 Task: Look for space in Andapa, Madagascar from 22nd June, 2023 to 30th June, 2023 for 2 adults in price range Rs.7000 to Rs.15000. Place can be entire place with 1  bedroom having 1 bed and 1 bathroom. Property type can be house, flat, guest house, hotel. Booking option can be shelf check-in. Required host language is English.
Action: Mouse moved to (608, 79)
Screenshot: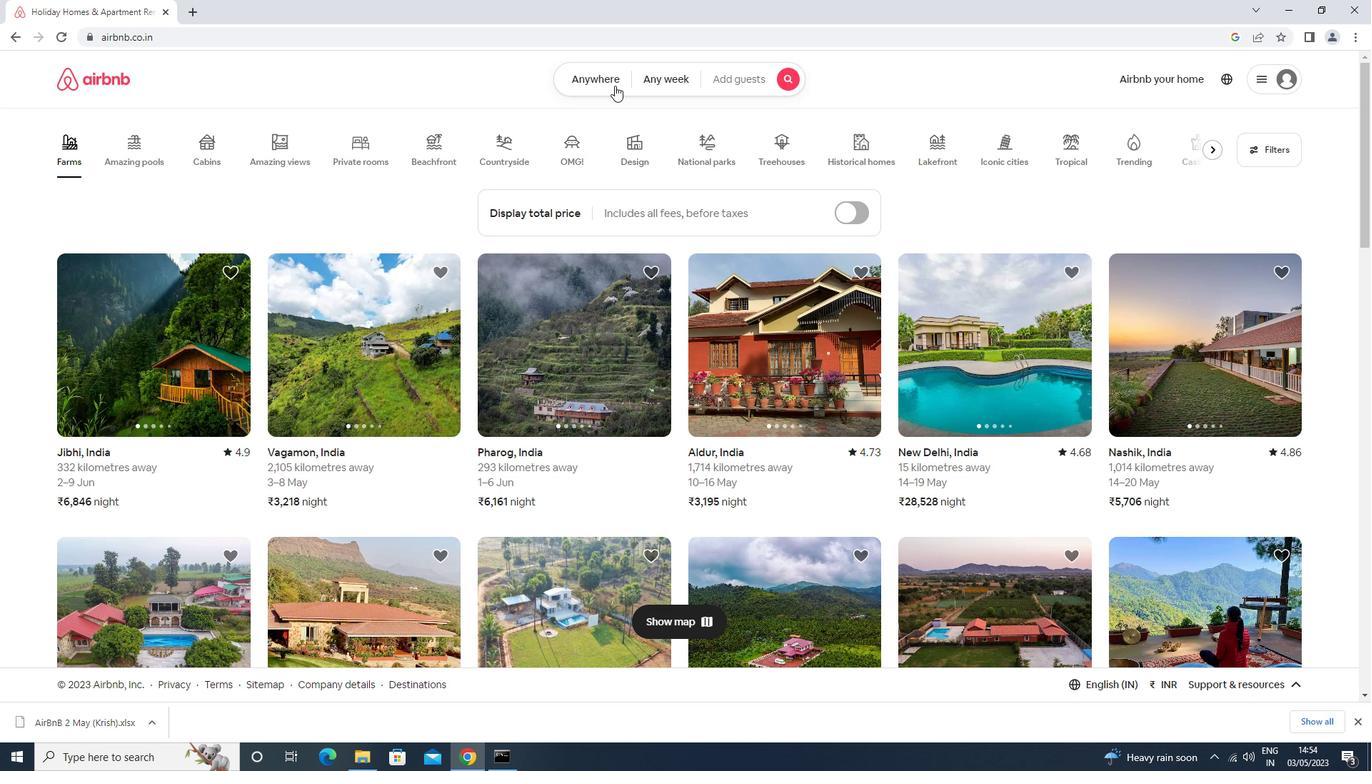 
Action: Mouse pressed left at (608, 79)
Screenshot: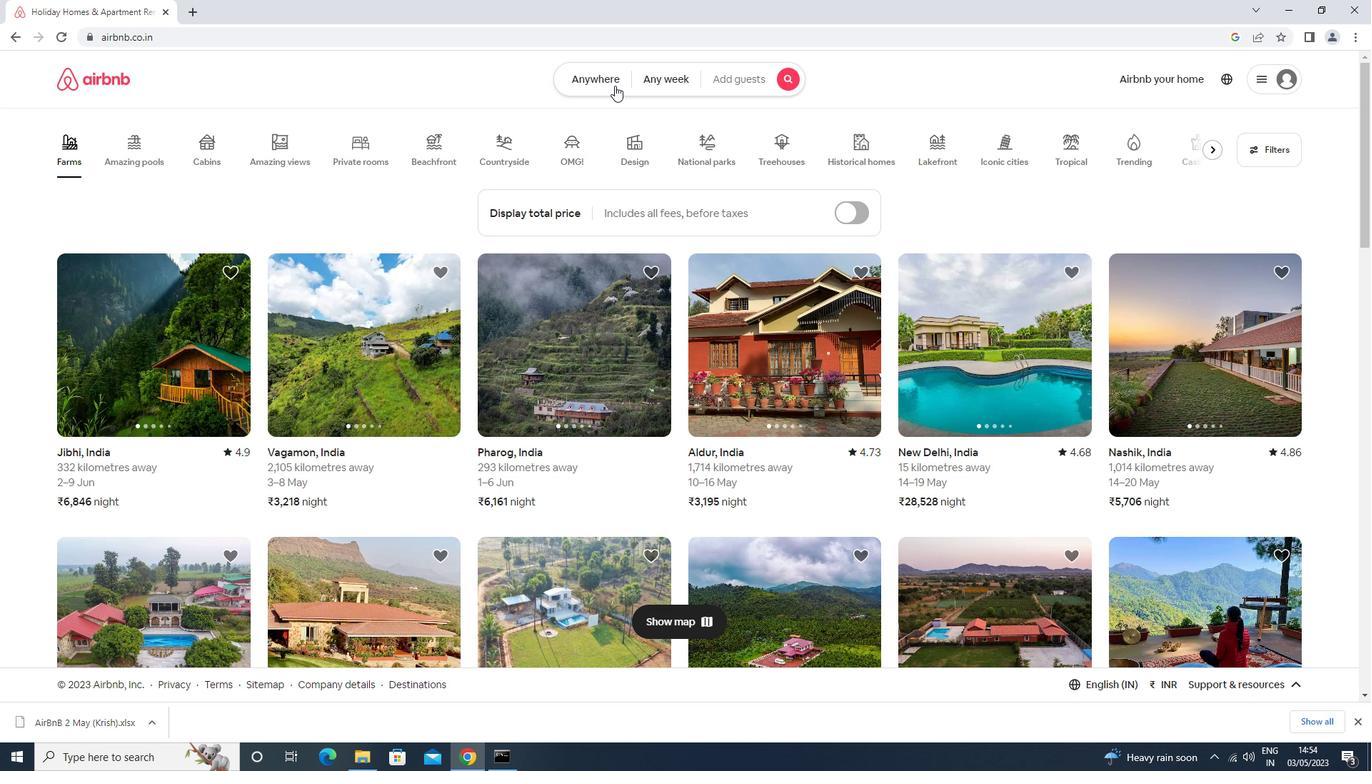 
Action: Mouse moved to (530, 136)
Screenshot: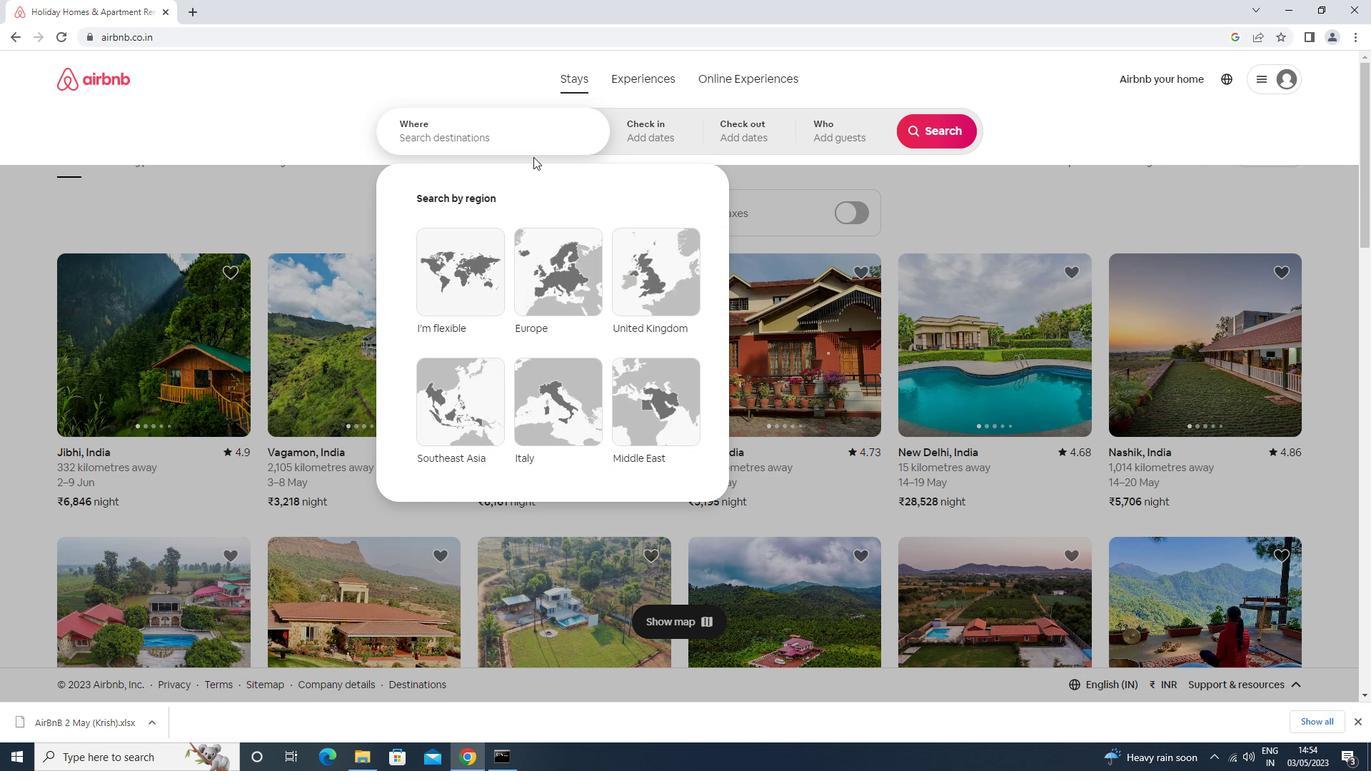 
Action: Mouse pressed left at (530, 136)
Screenshot: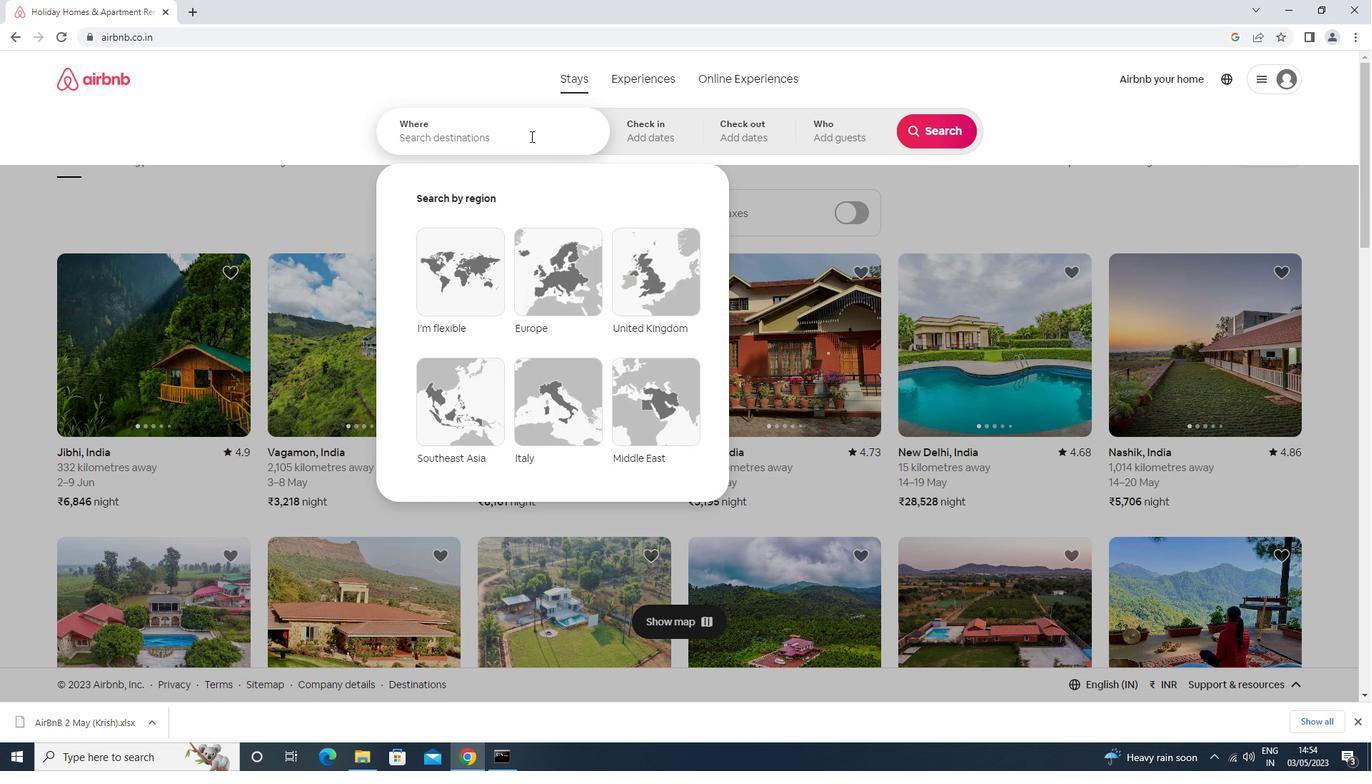 
Action: Mouse moved to (530, 135)
Screenshot: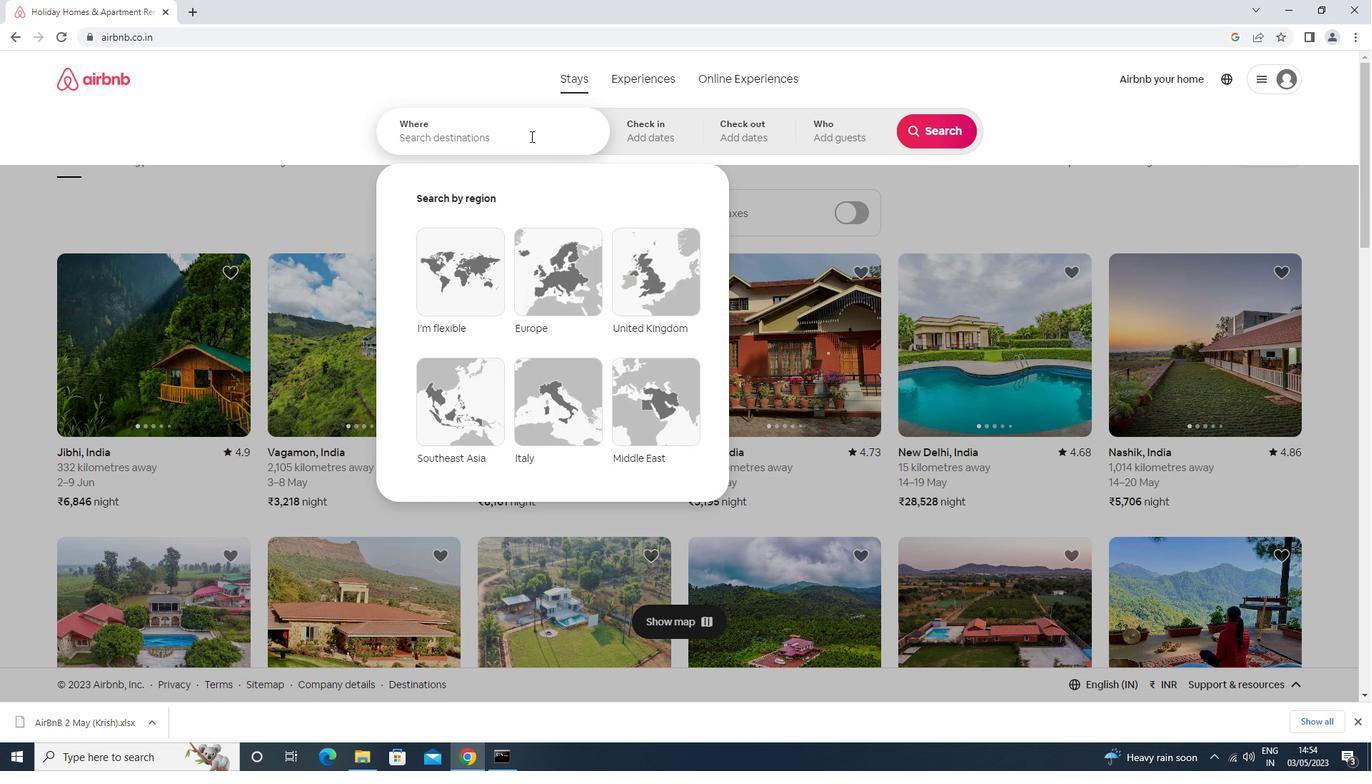 
Action: Key pressed andapa<Key.down><Key.enter>
Screenshot: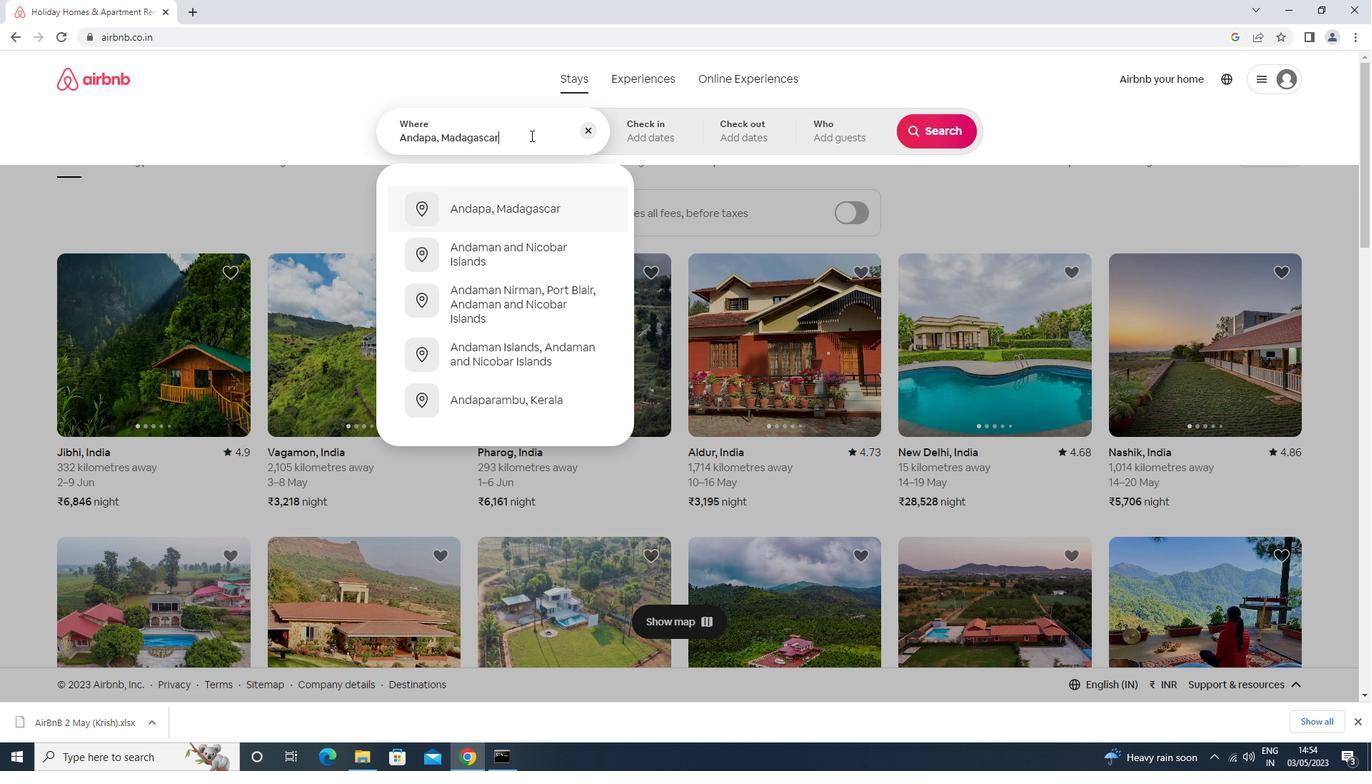 
Action: Mouse moved to (852, 399)
Screenshot: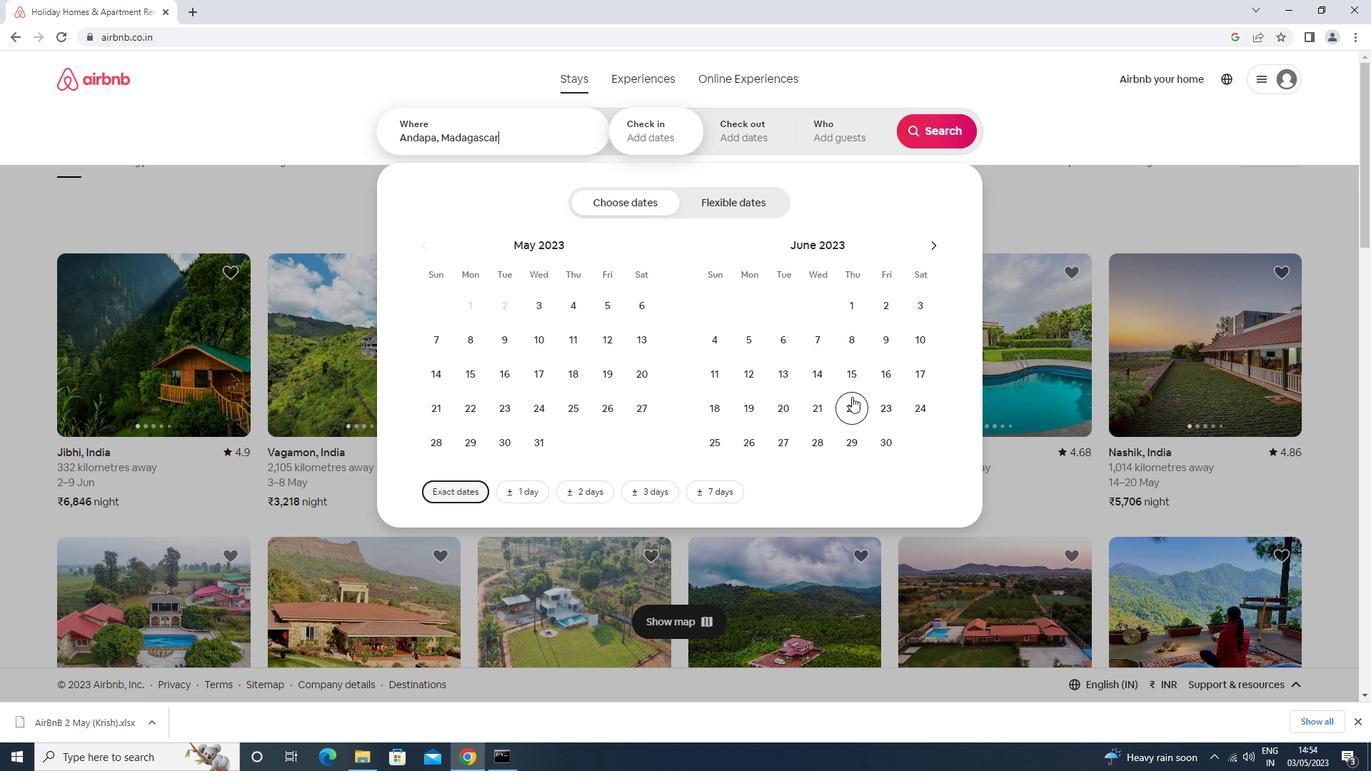 
Action: Mouse pressed left at (852, 399)
Screenshot: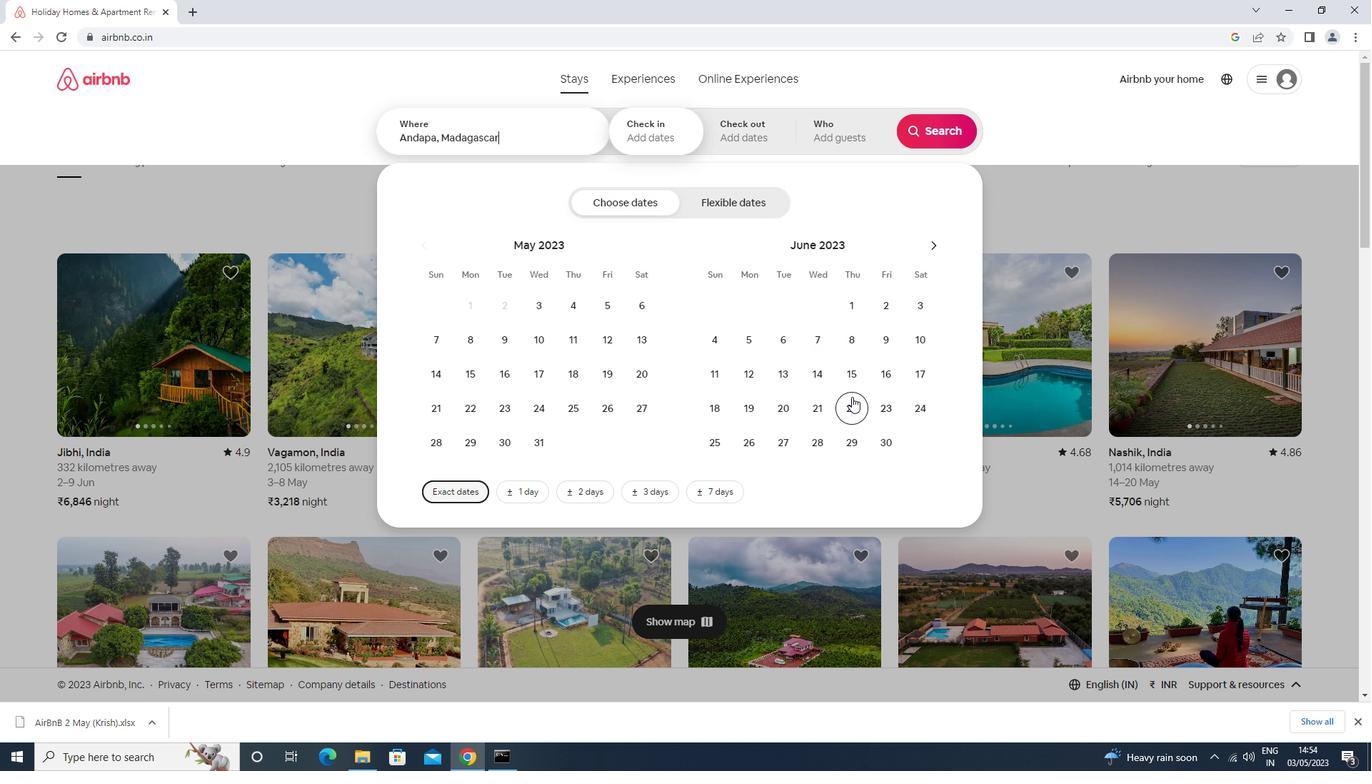 
Action: Mouse moved to (882, 447)
Screenshot: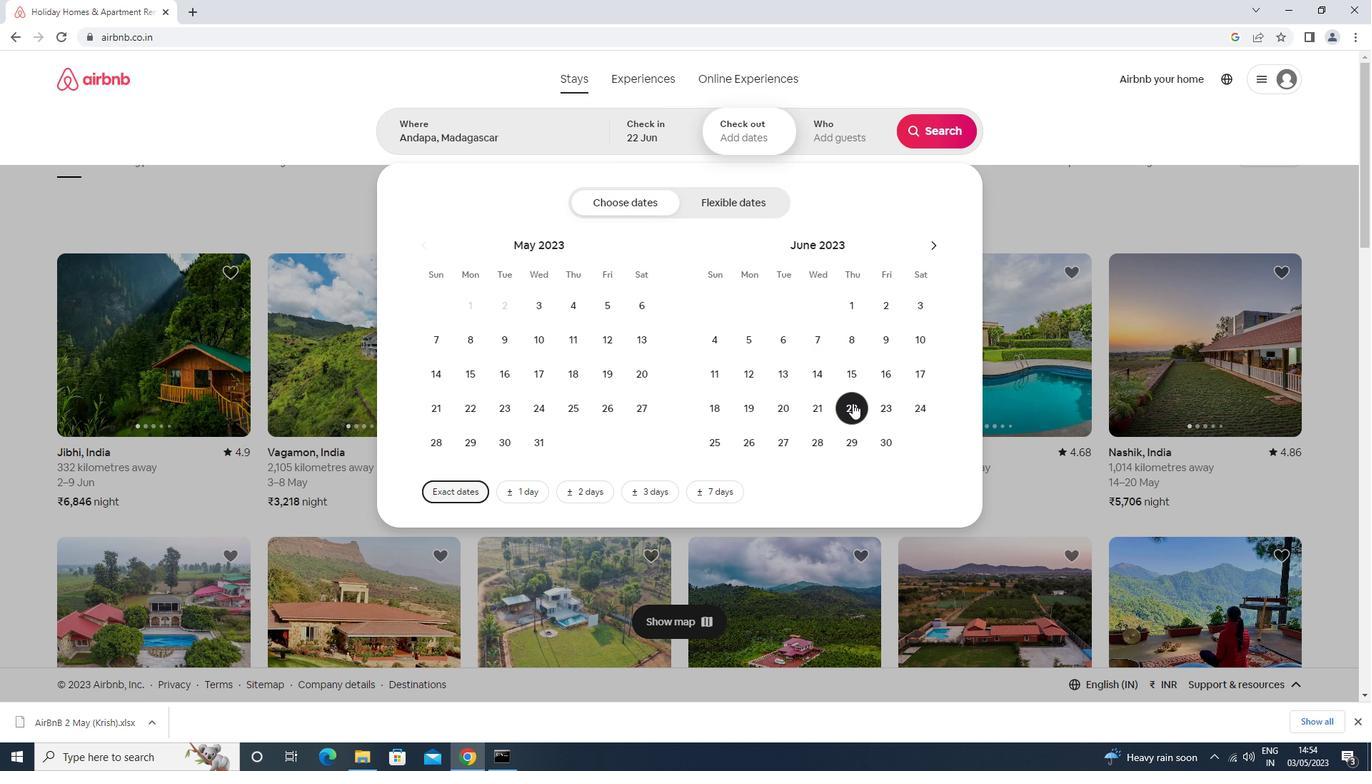 
Action: Mouse pressed left at (882, 447)
Screenshot: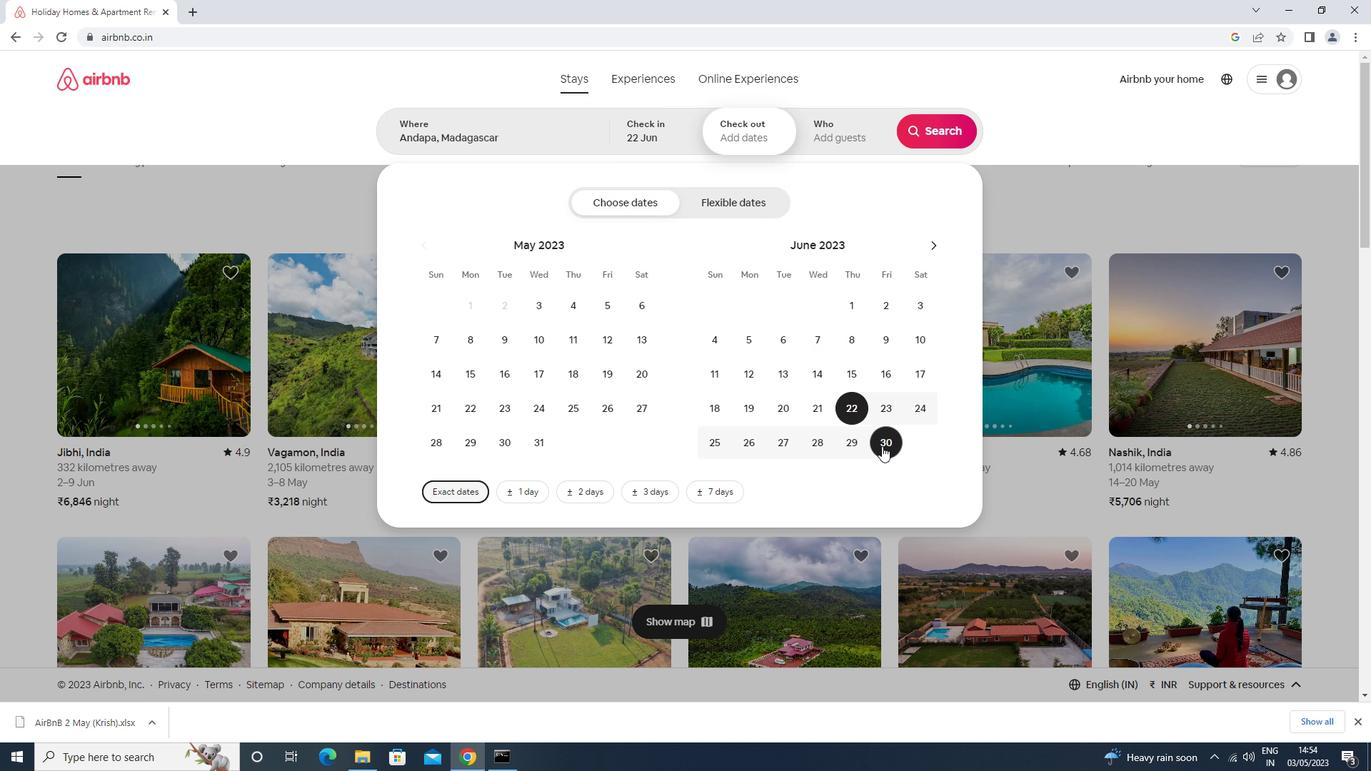 
Action: Mouse moved to (831, 145)
Screenshot: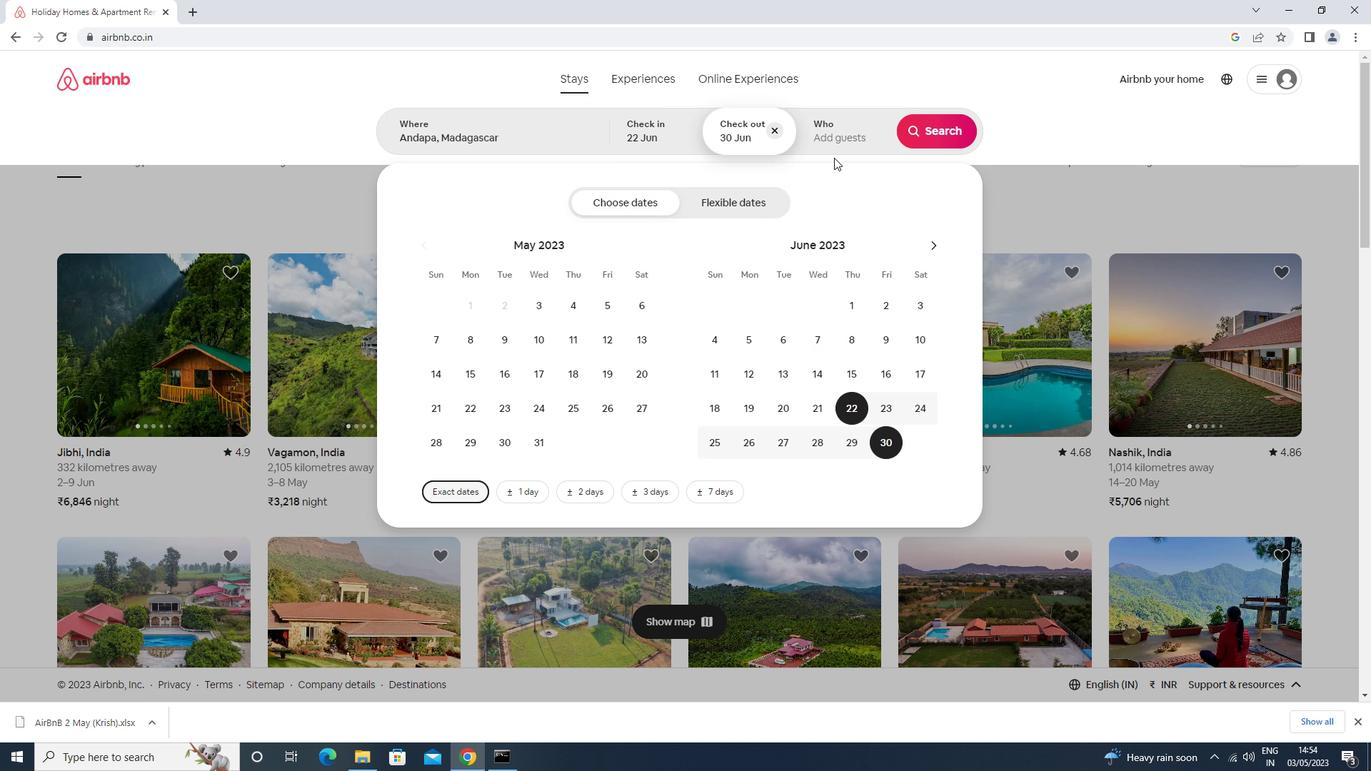 
Action: Mouse pressed left at (831, 145)
Screenshot: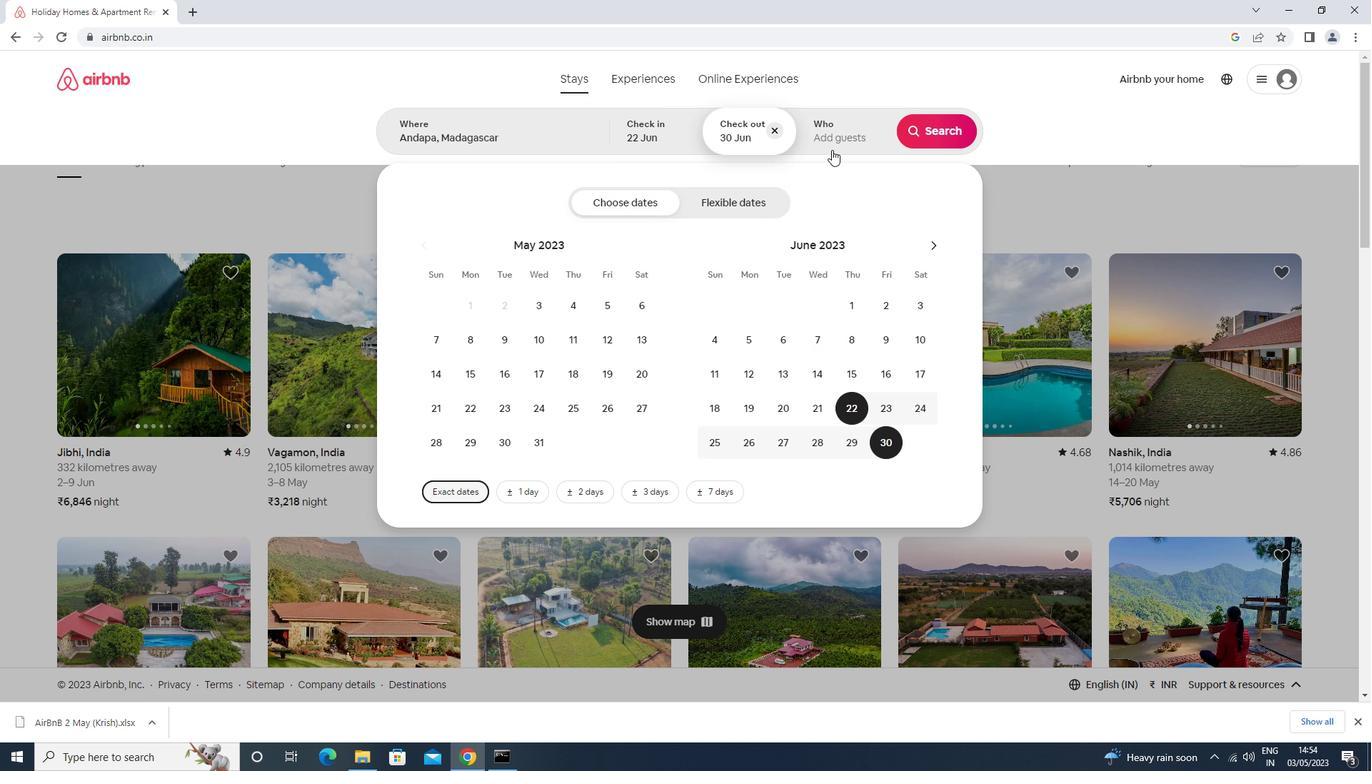 
Action: Mouse moved to (945, 215)
Screenshot: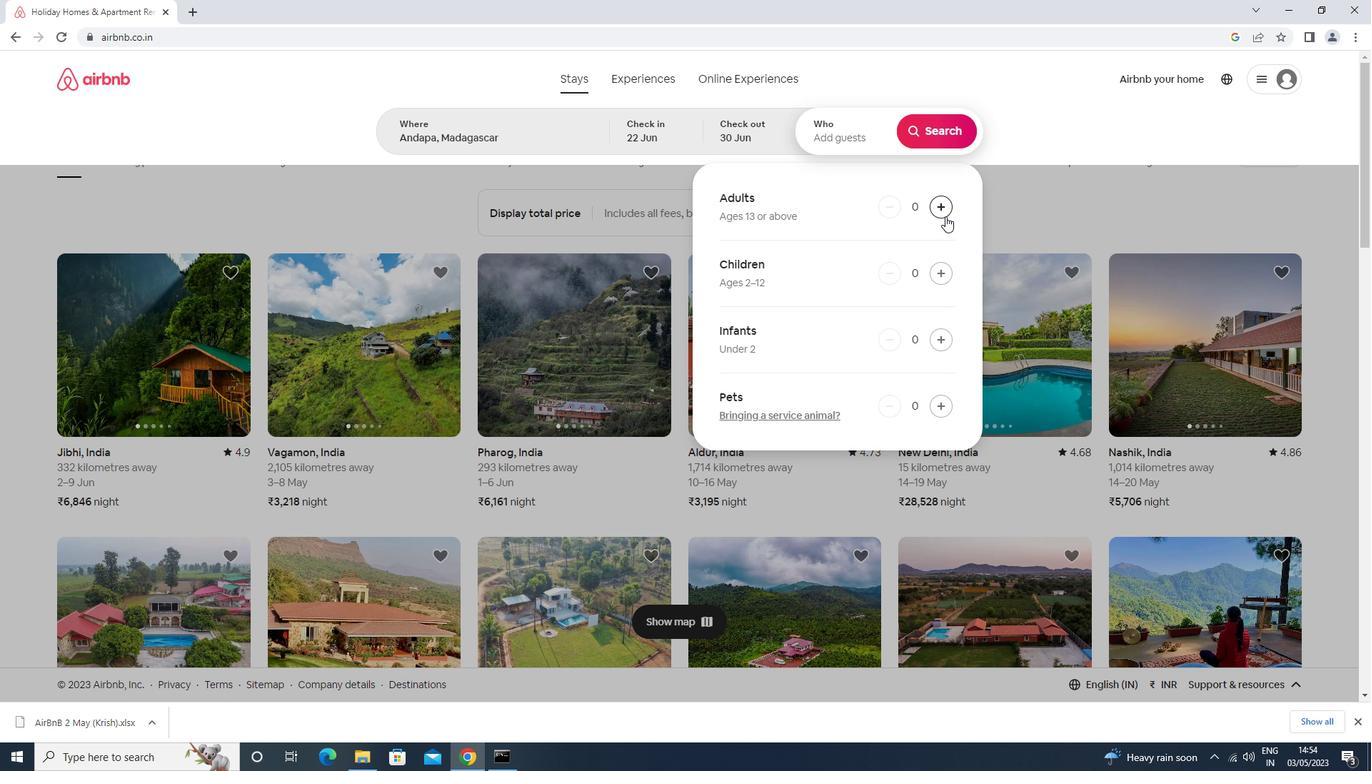 
Action: Mouse pressed left at (945, 215)
Screenshot: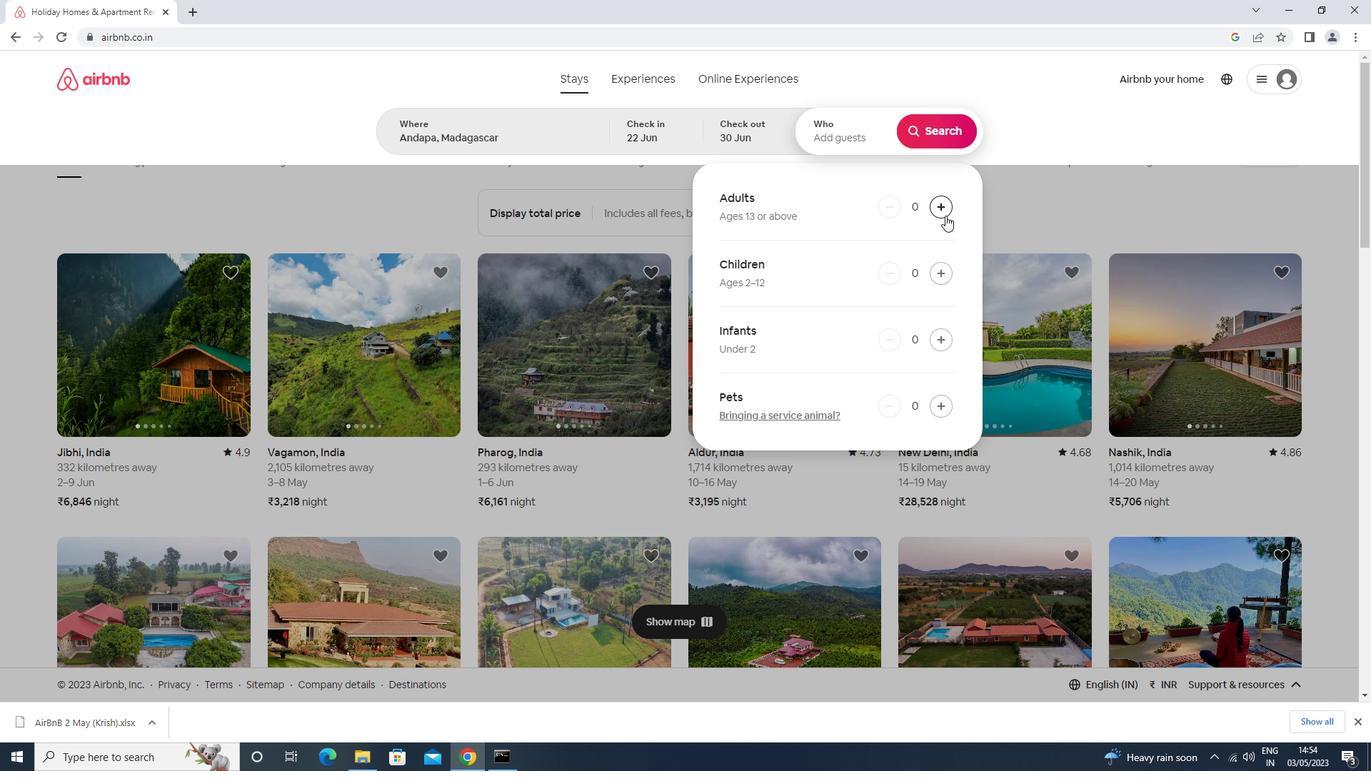 
Action: Mouse pressed left at (945, 215)
Screenshot: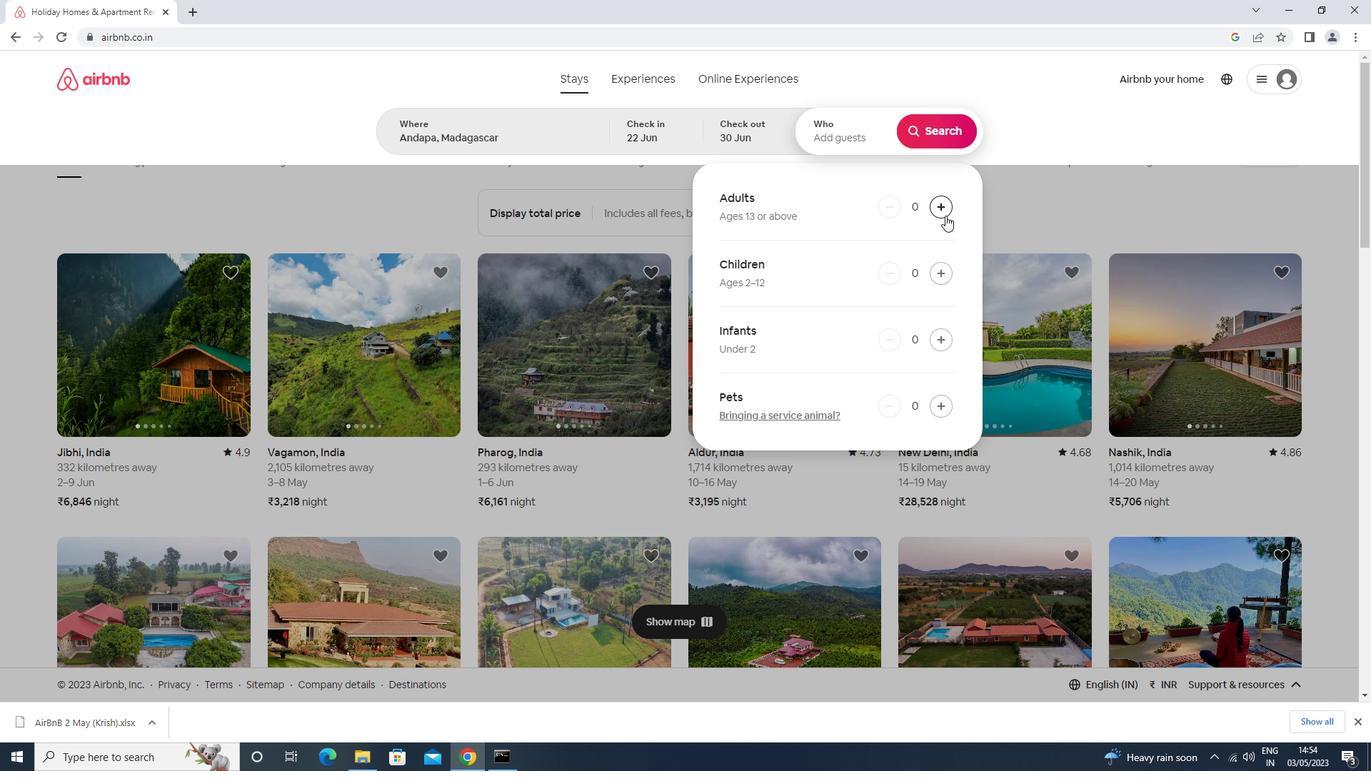 
Action: Mouse moved to (937, 121)
Screenshot: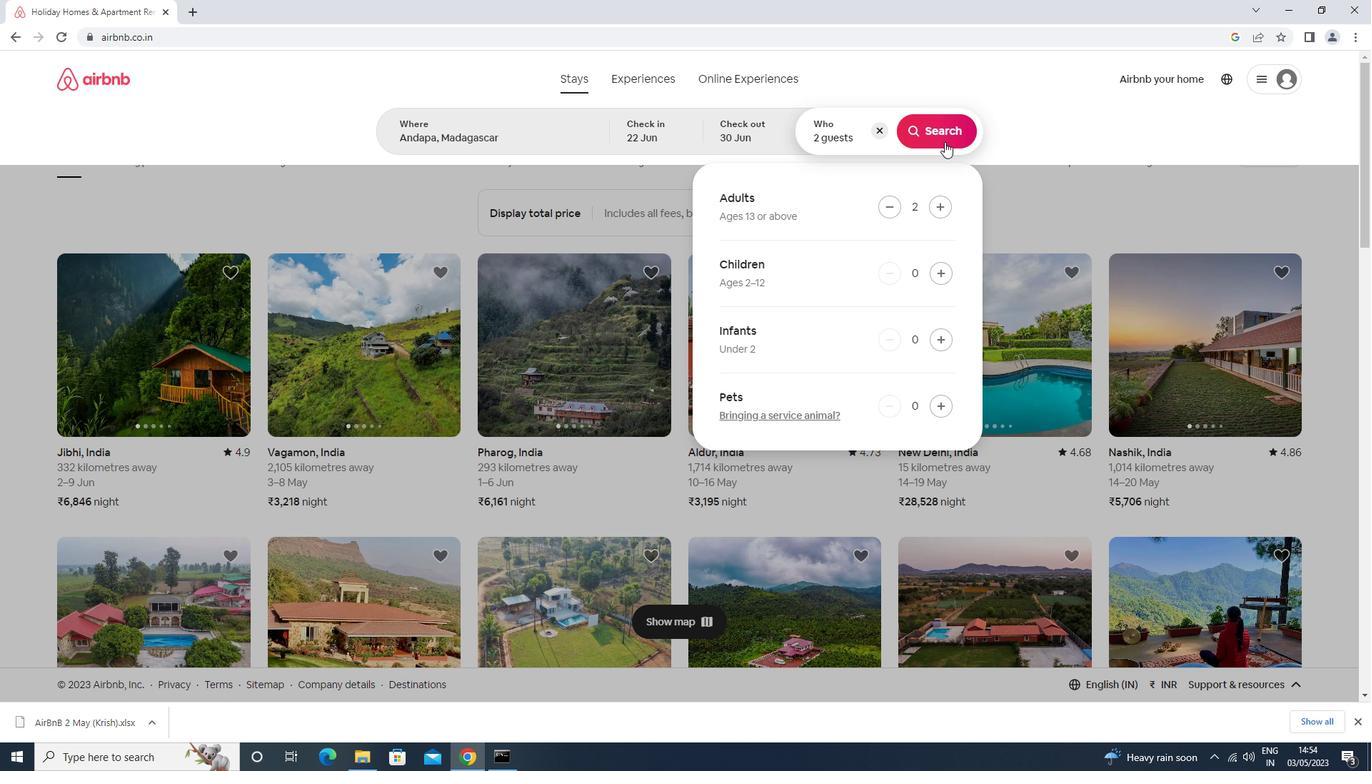 
Action: Mouse pressed left at (937, 121)
Screenshot: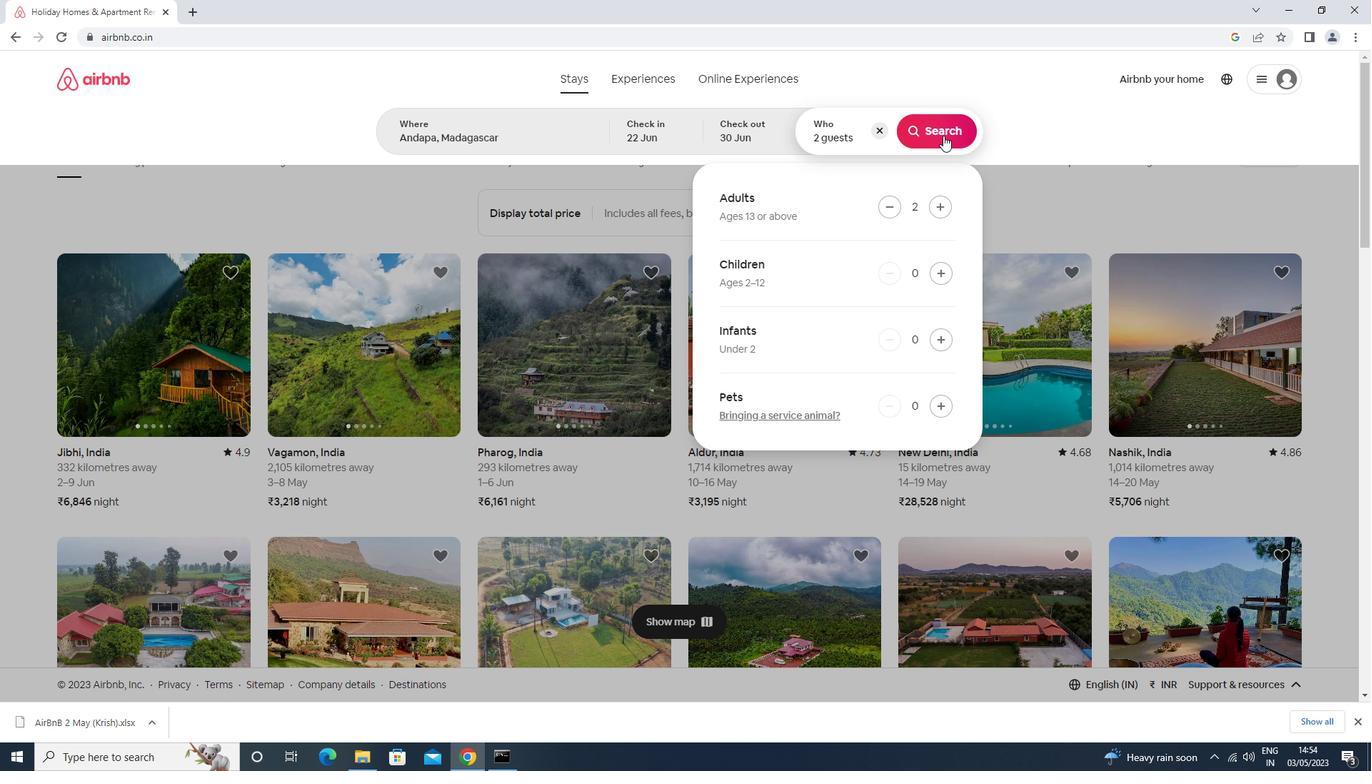 
Action: Mouse moved to (1304, 132)
Screenshot: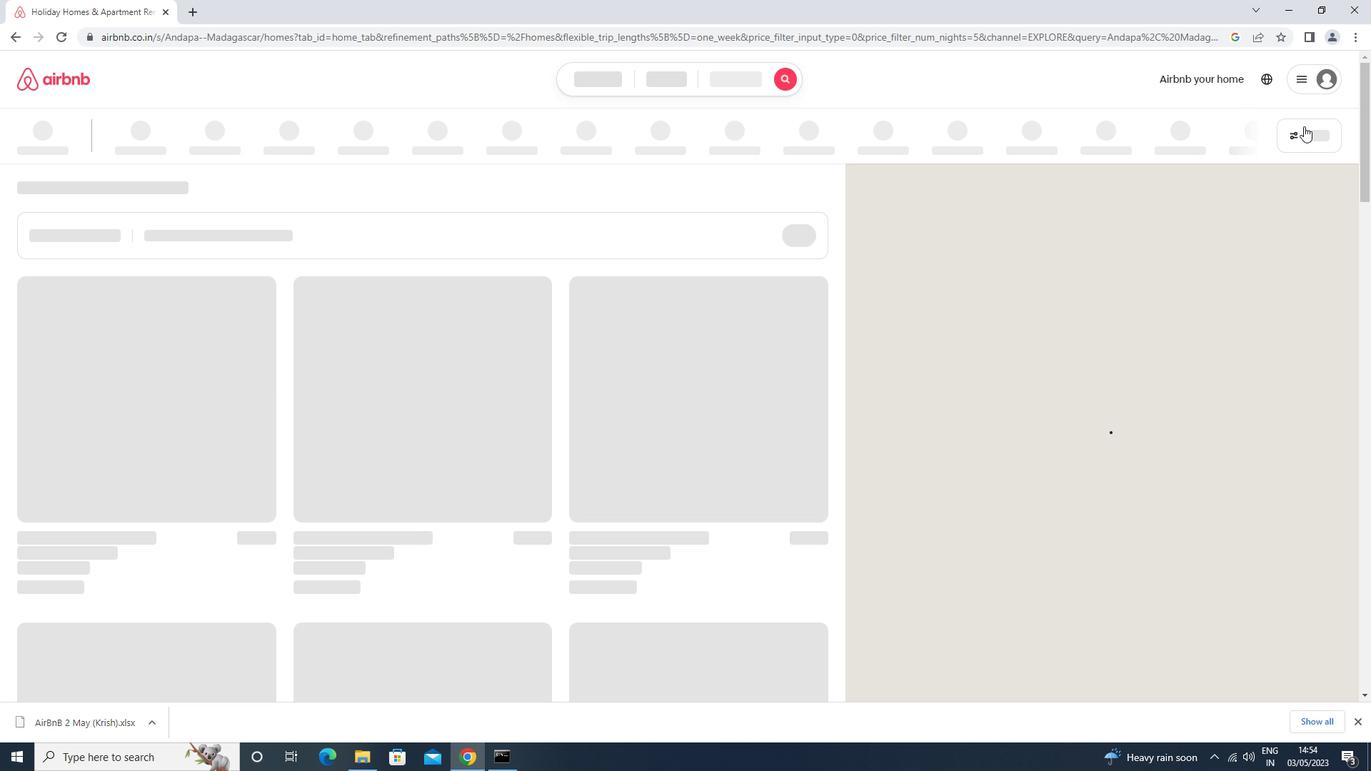 
Action: Mouse pressed left at (1304, 132)
Screenshot: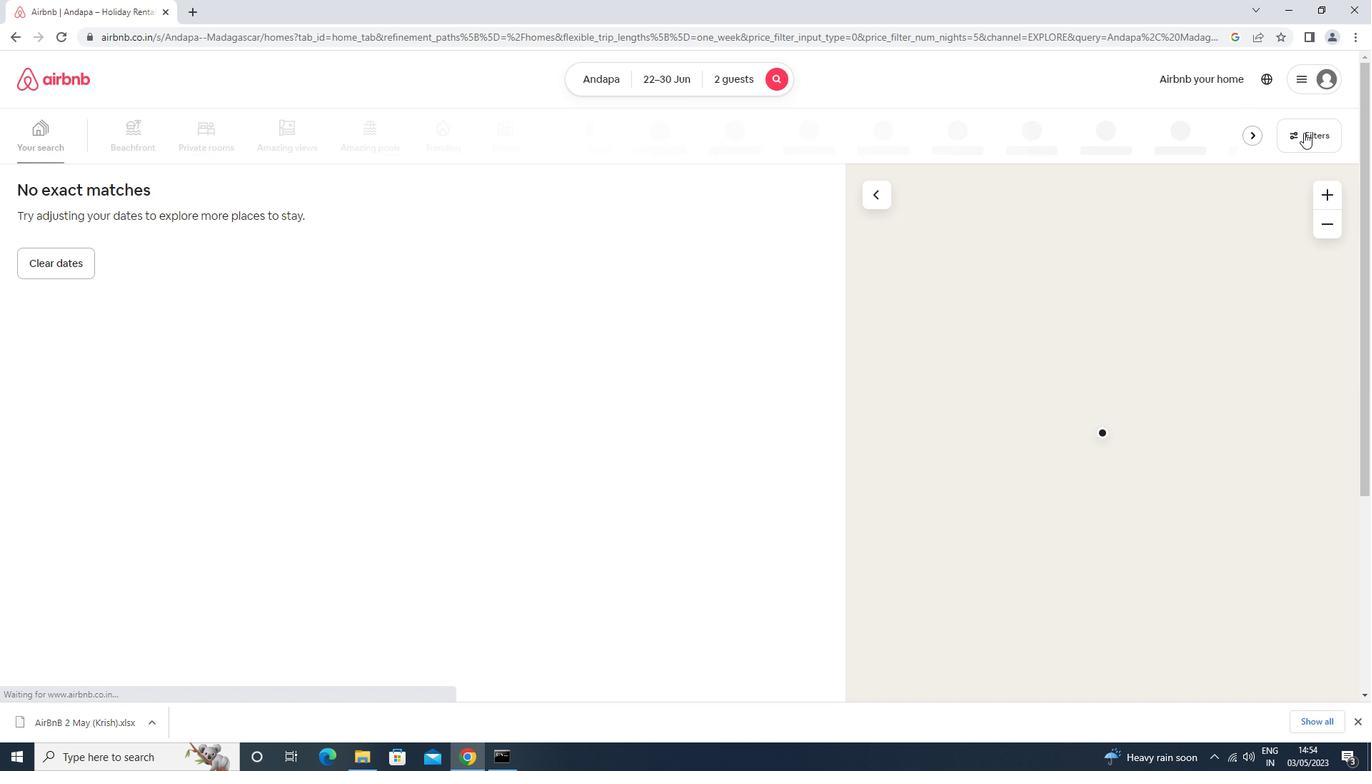 
Action: Mouse moved to (600, 221)
Screenshot: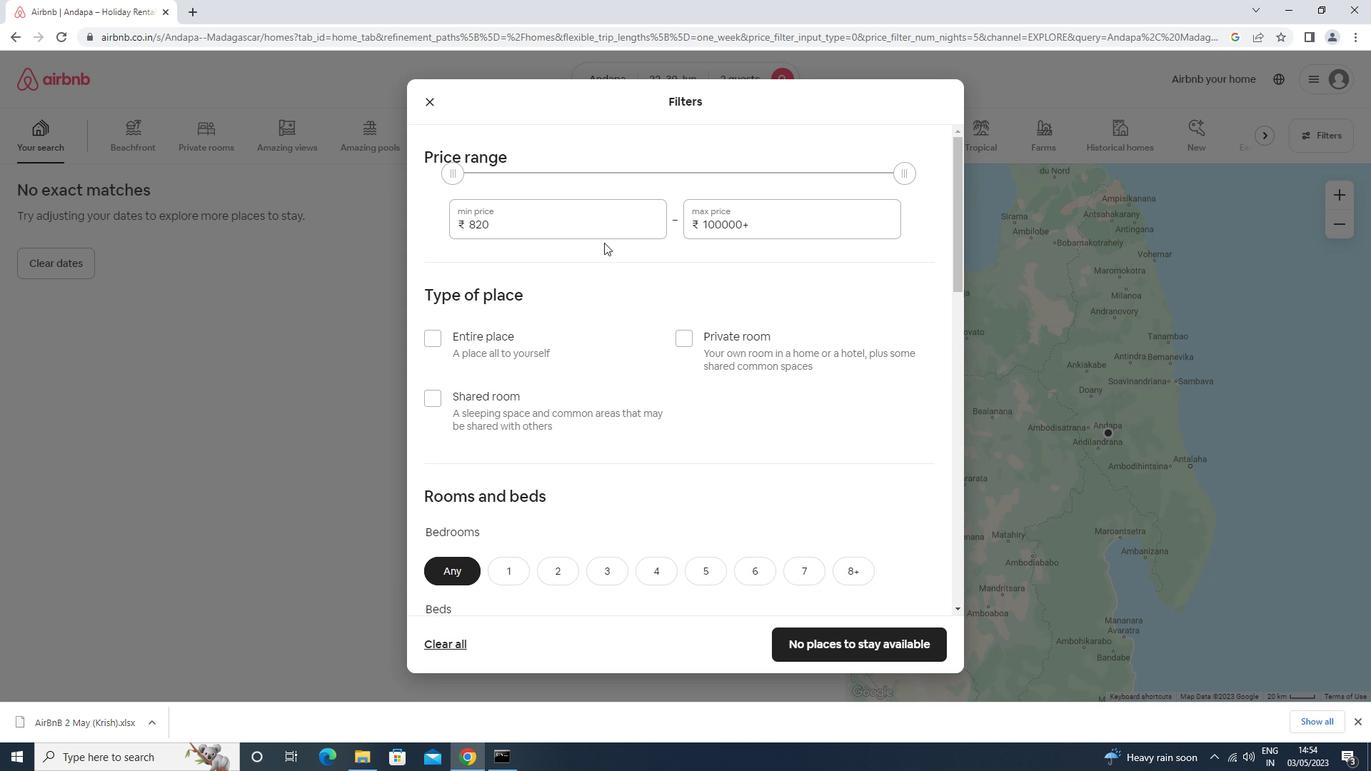 
Action: Mouse pressed left at (600, 221)
Screenshot: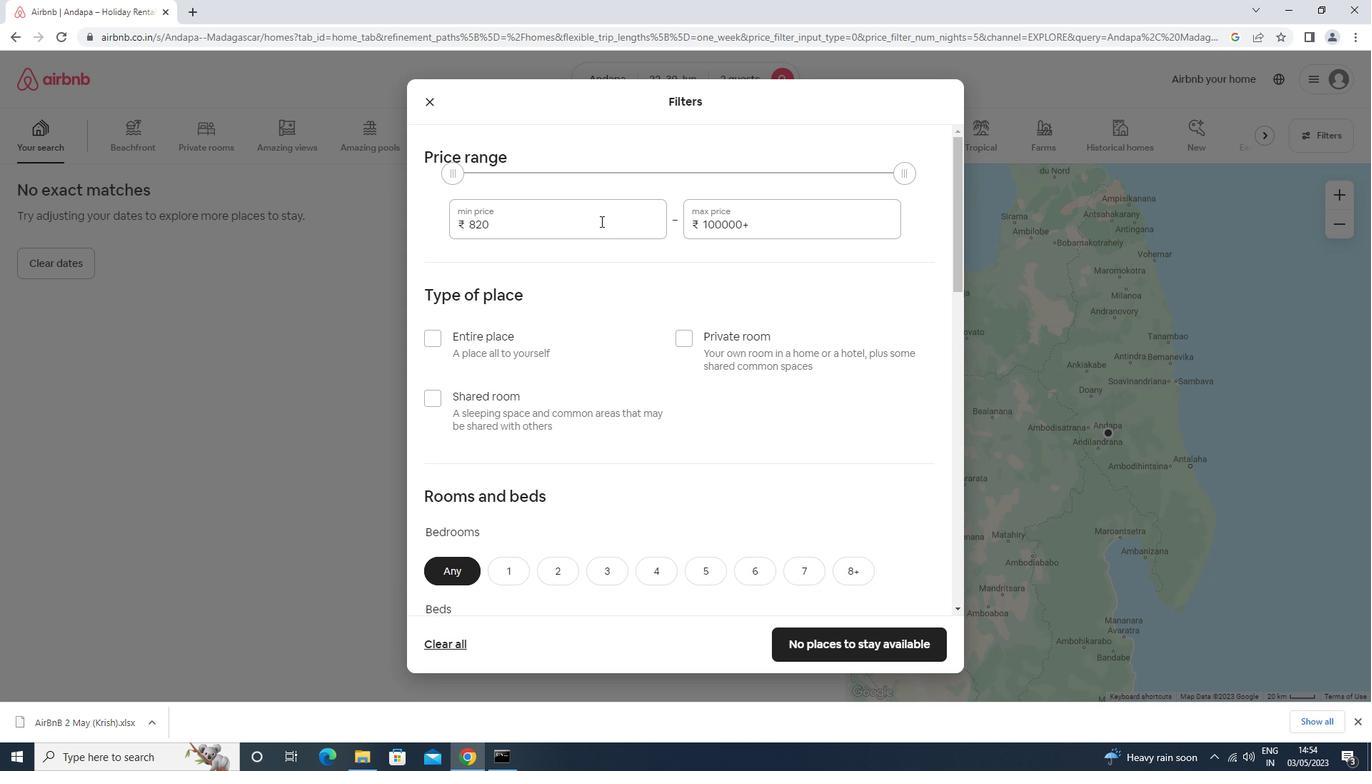 
Action: Key pressed <Key.backspace><Key.backspace><Key.backspace><Key.backspace><Key.backspace><Key.backspace><Key.backspace>7000<Key.tab>15000
Screenshot: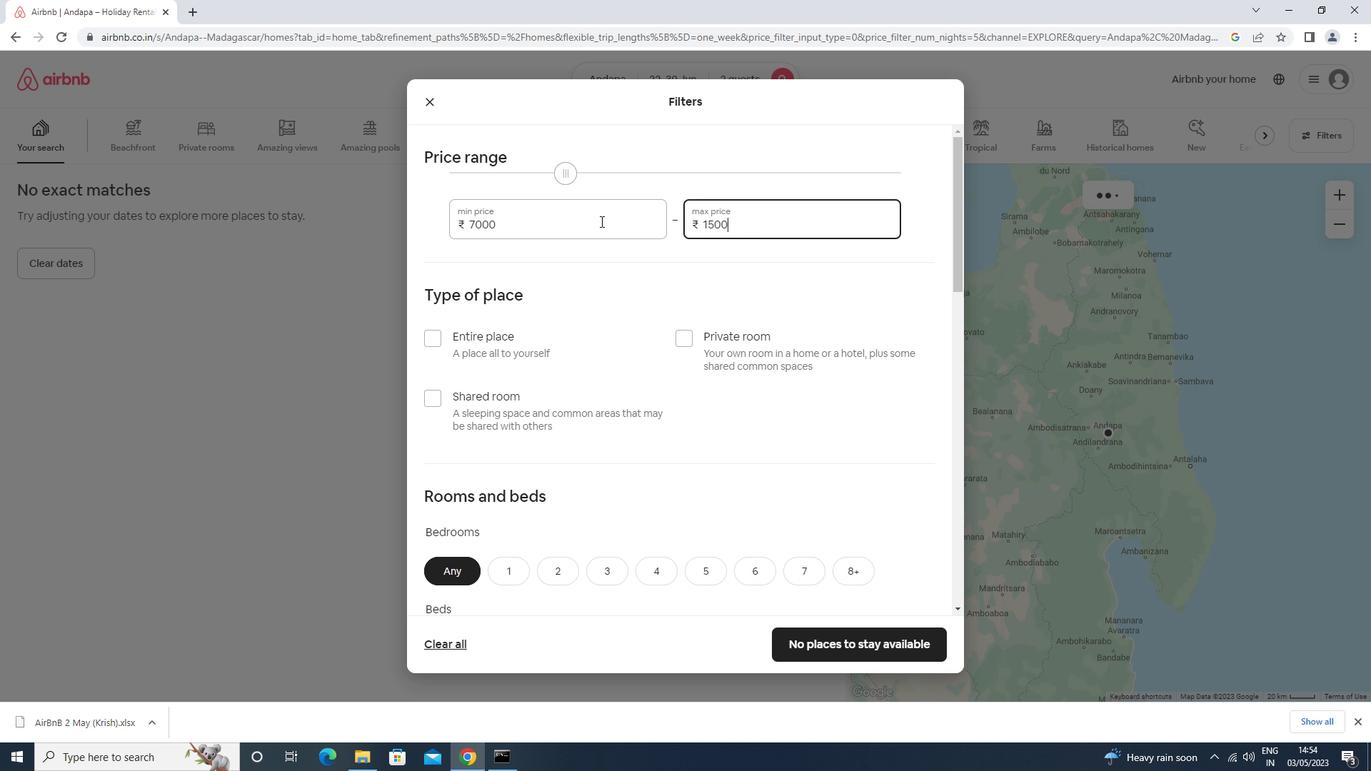 
Action: Mouse moved to (492, 341)
Screenshot: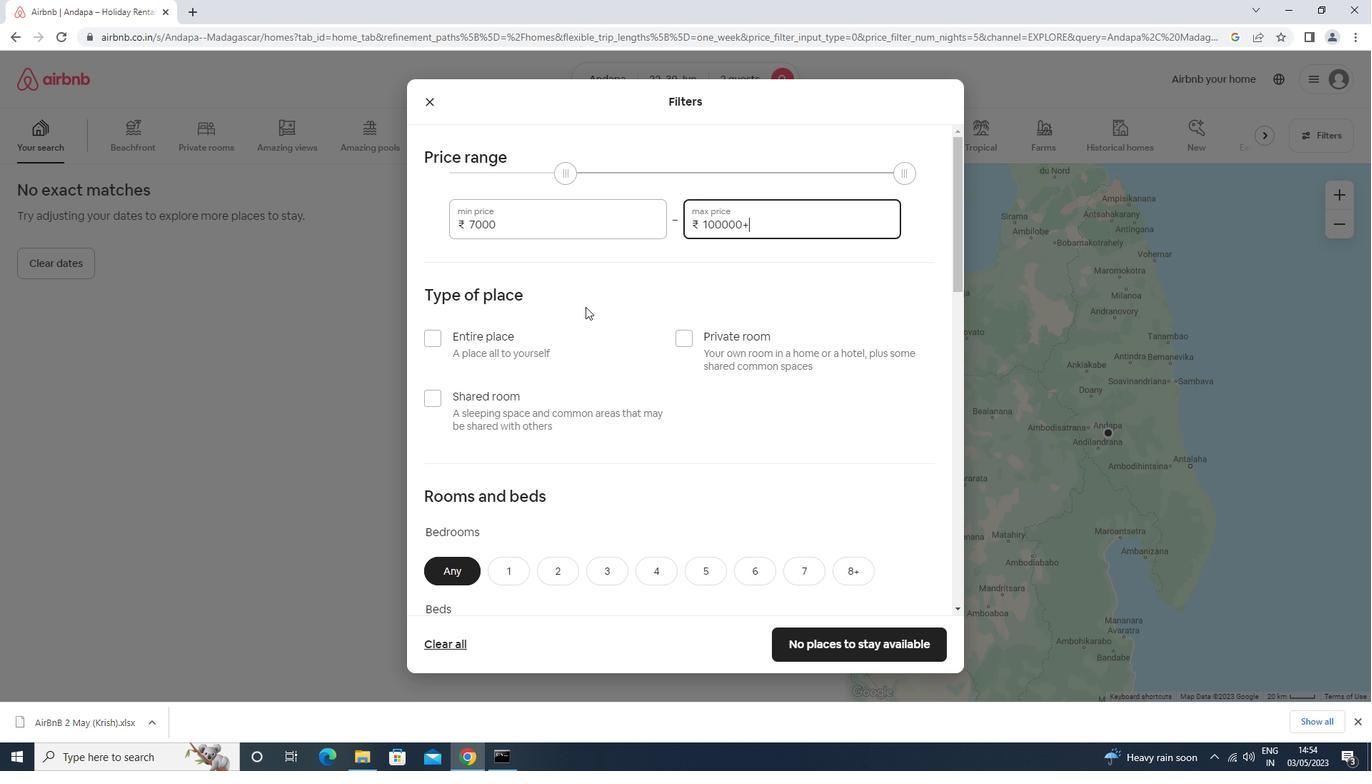 
Action: Mouse pressed left at (492, 341)
Screenshot: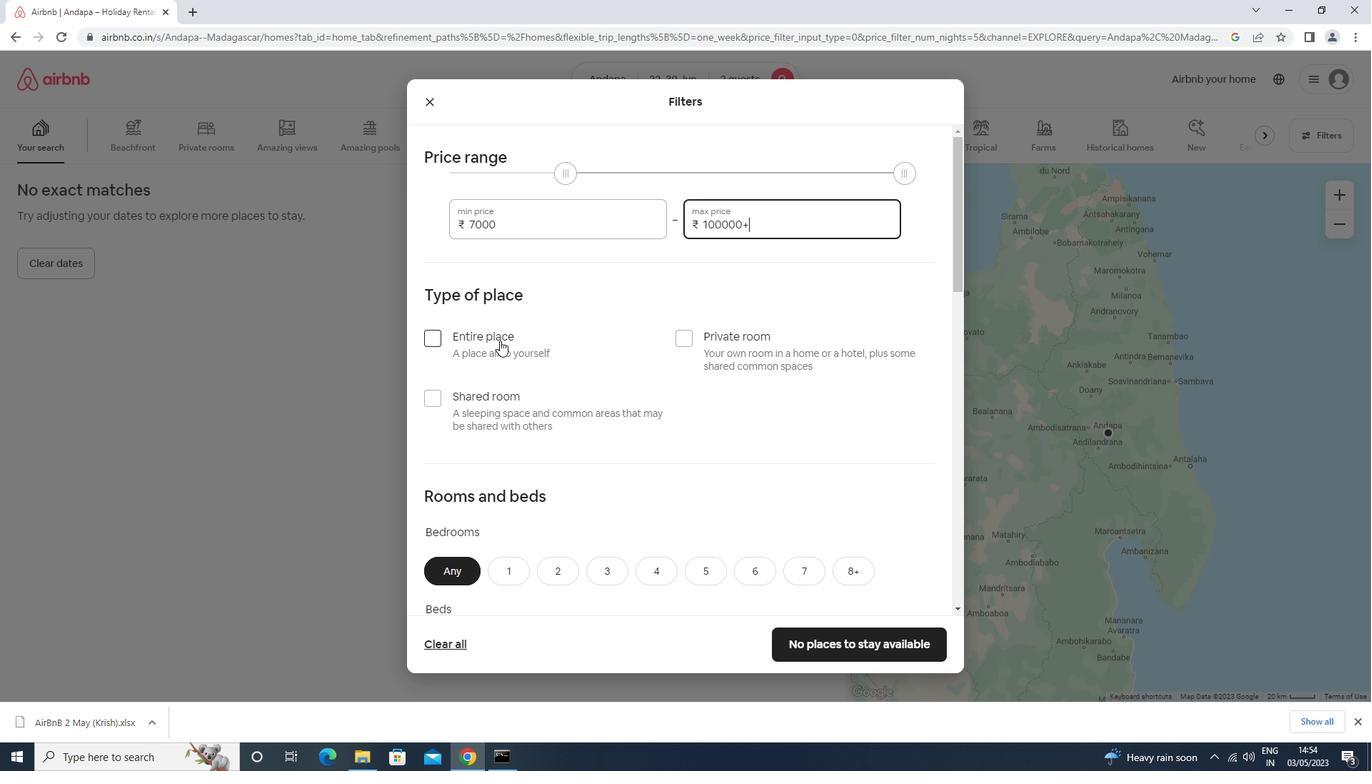 
Action: Mouse moved to (531, 359)
Screenshot: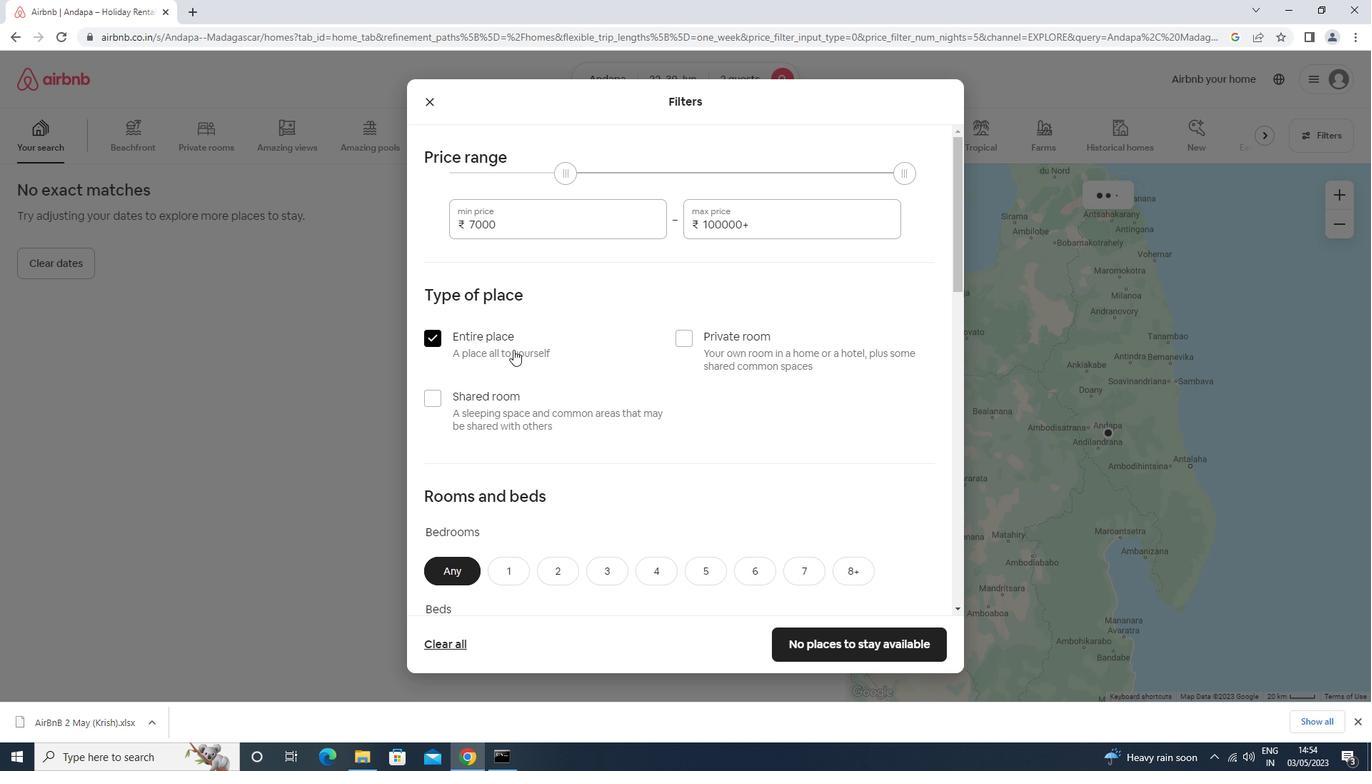 
Action: Mouse scrolled (531, 359) with delta (0, 0)
Screenshot: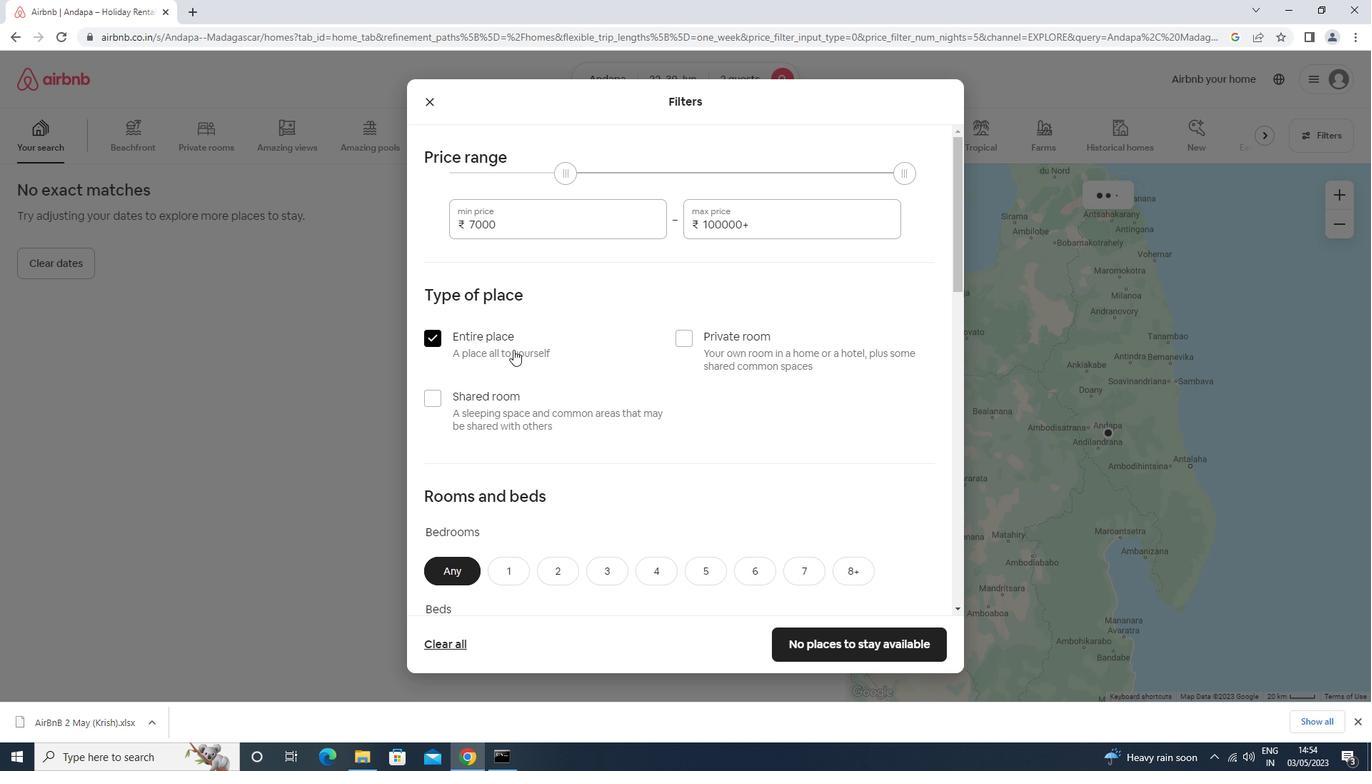 
Action: Mouse moved to (531, 362)
Screenshot: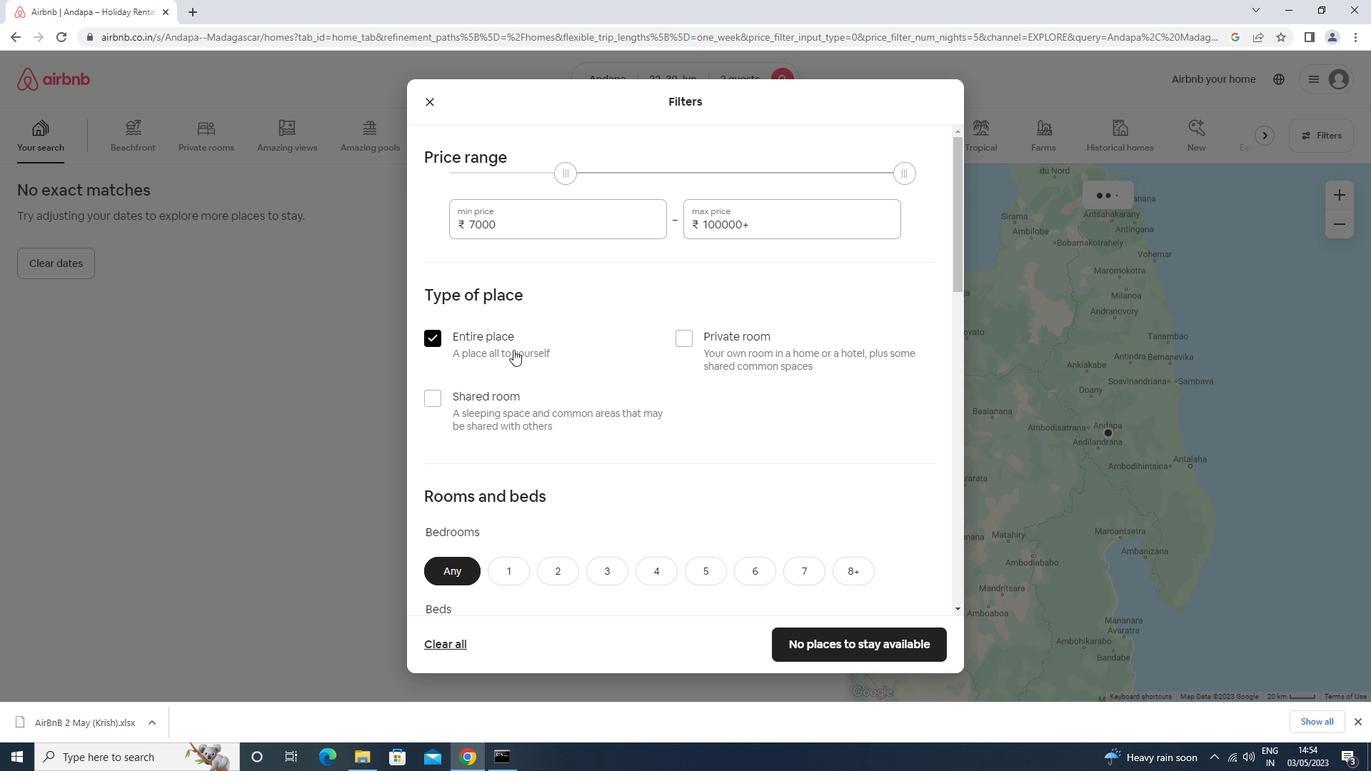 
Action: Mouse scrolled (531, 362) with delta (0, 0)
Screenshot: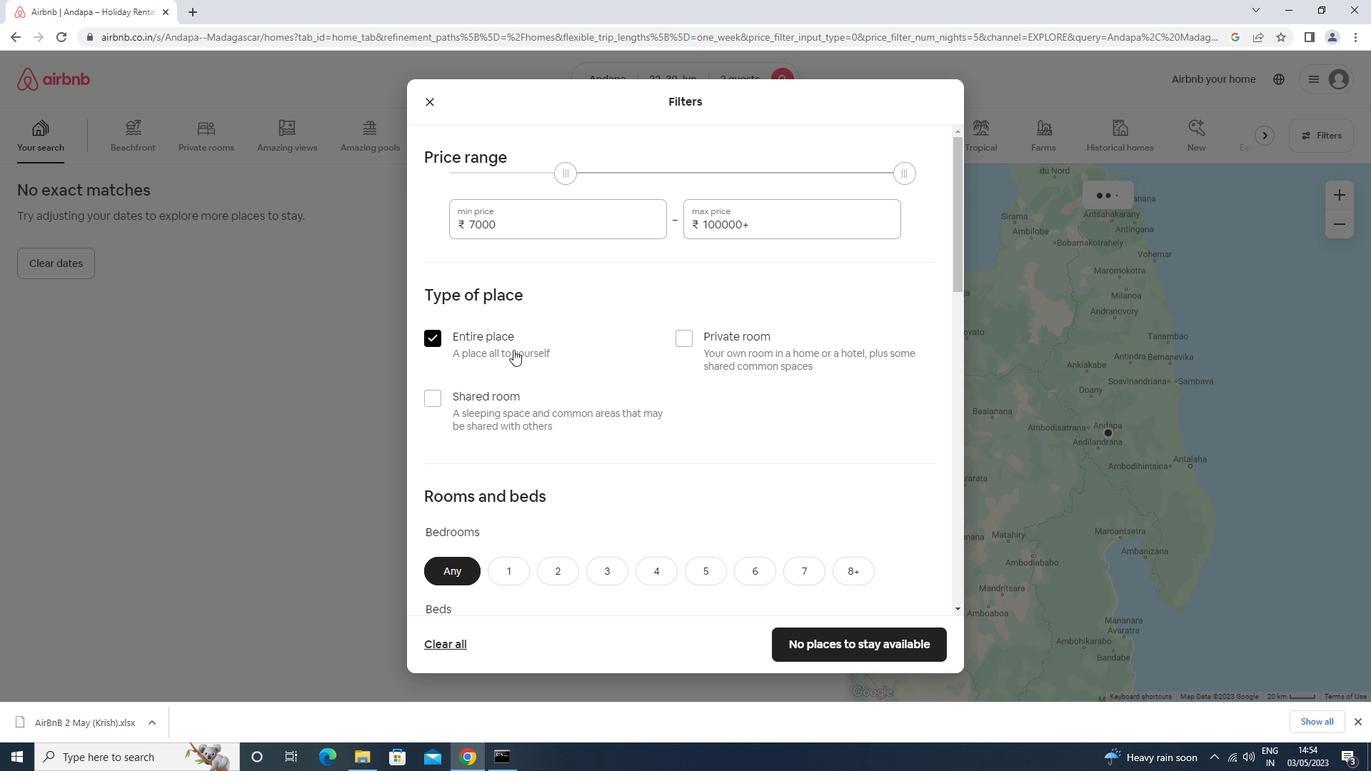 
Action: Mouse moved to (531, 363)
Screenshot: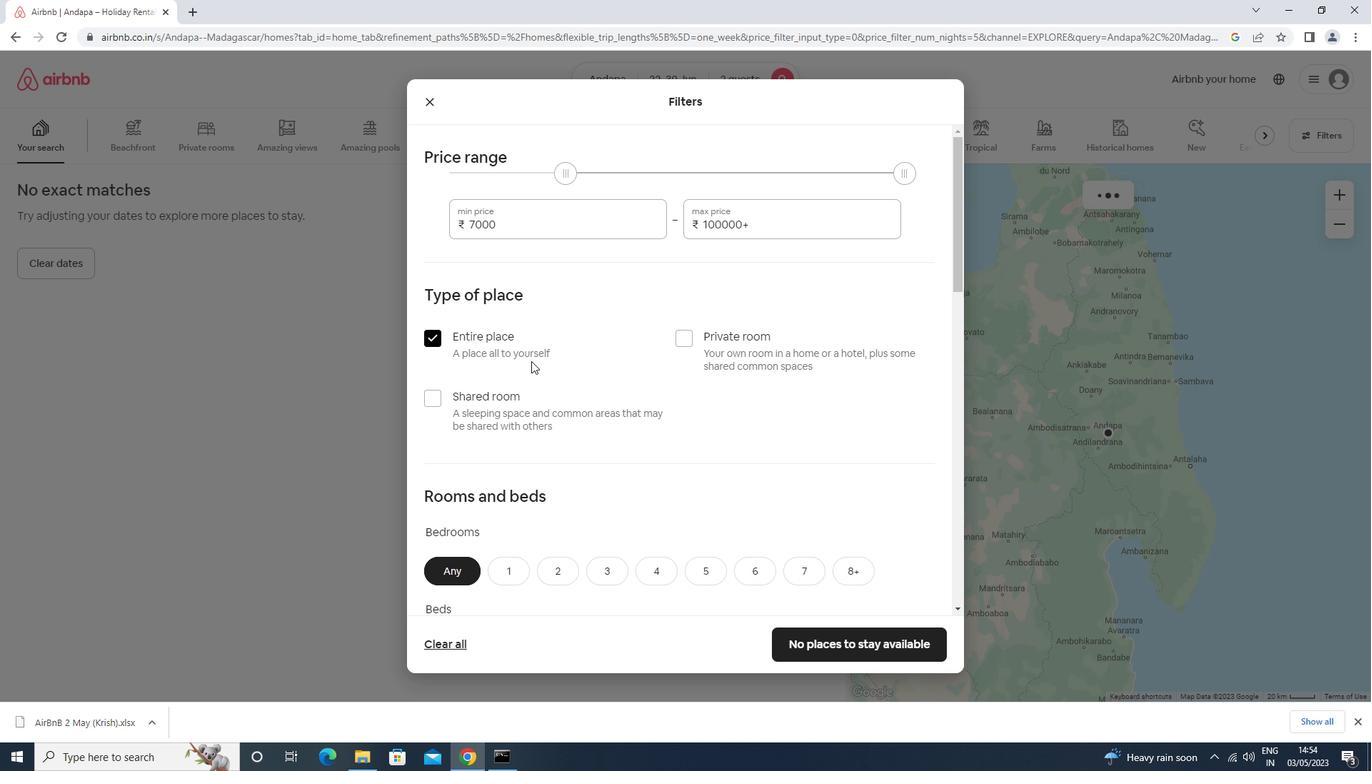 
Action: Mouse scrolled (531, 362) with delta (0, 0)
Screenshot: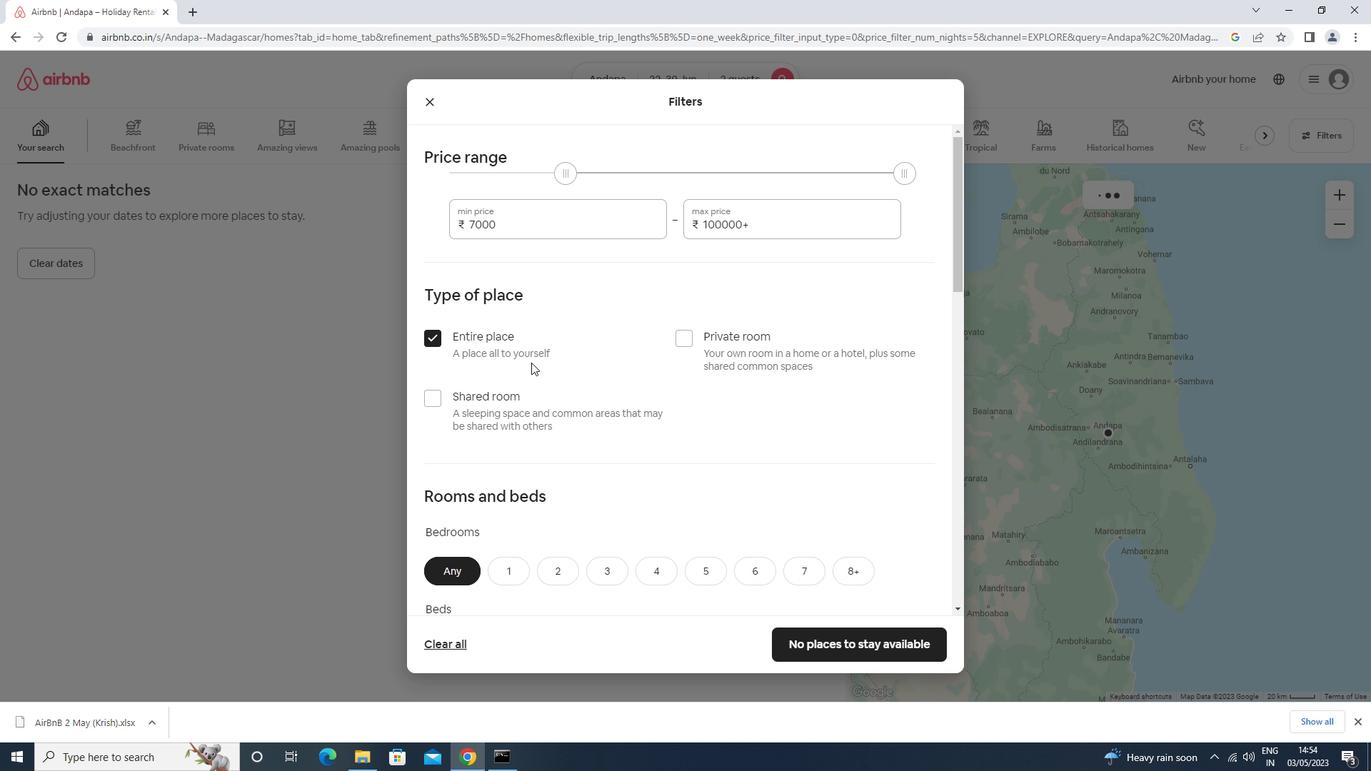 
Action: Mouse moved to (511, 355)
Screenshot: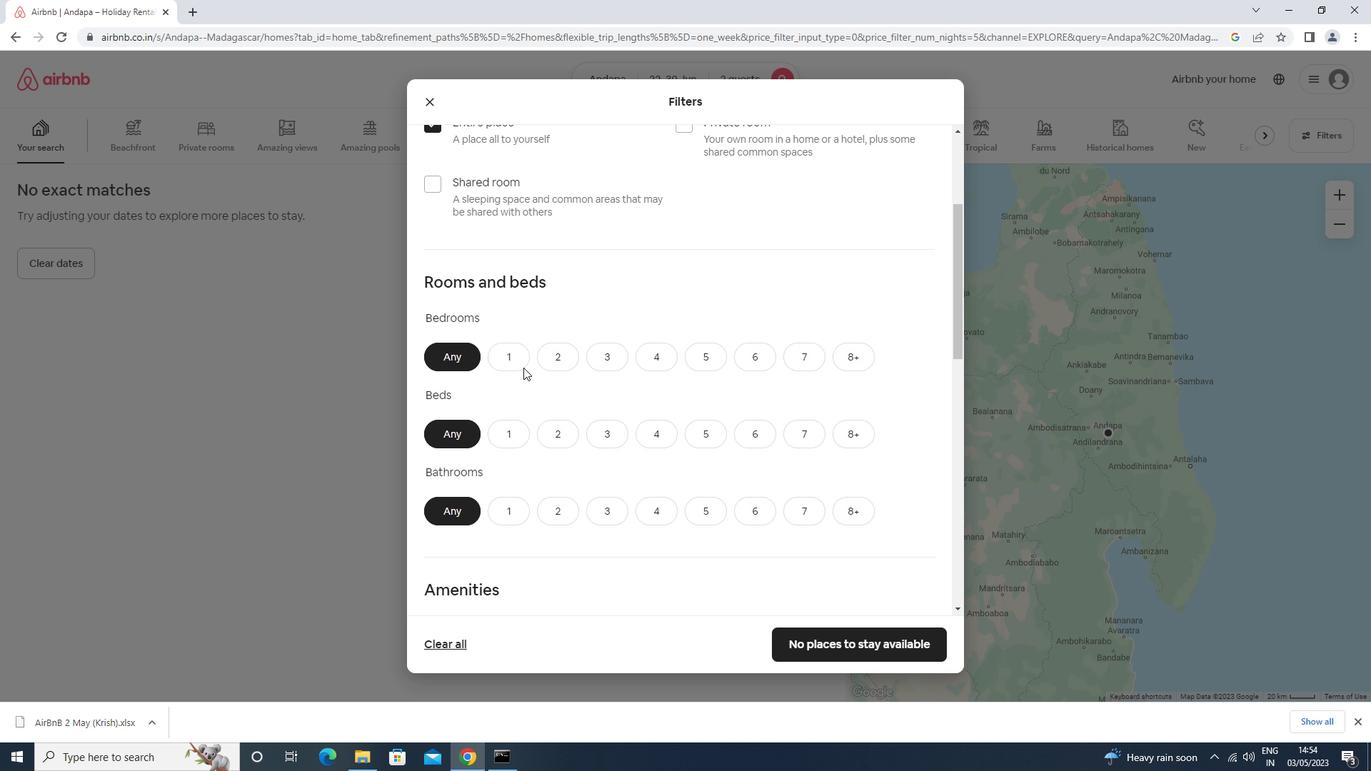 
Action: Mouse pressed left at (511, 355)
Screenshot: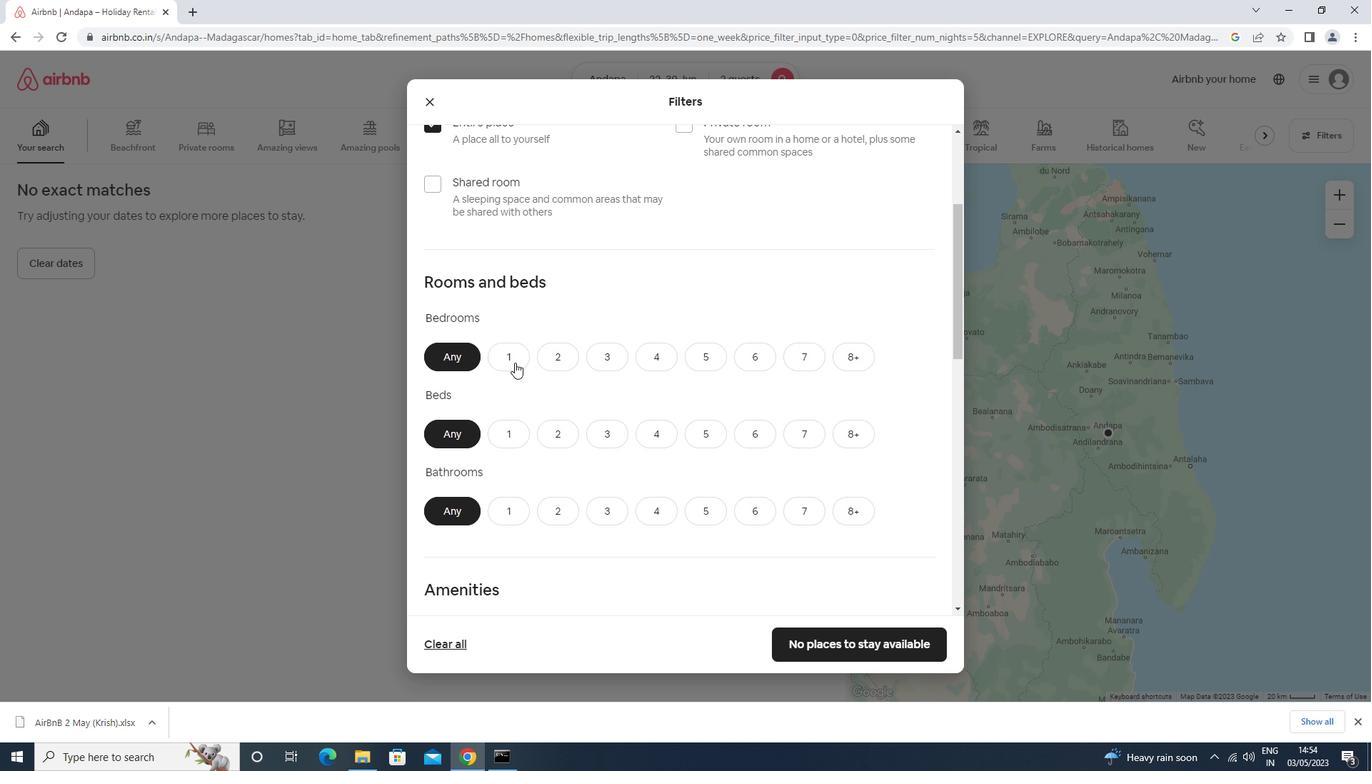 
Action: Mouse moved to (513, 434)
Screenshot: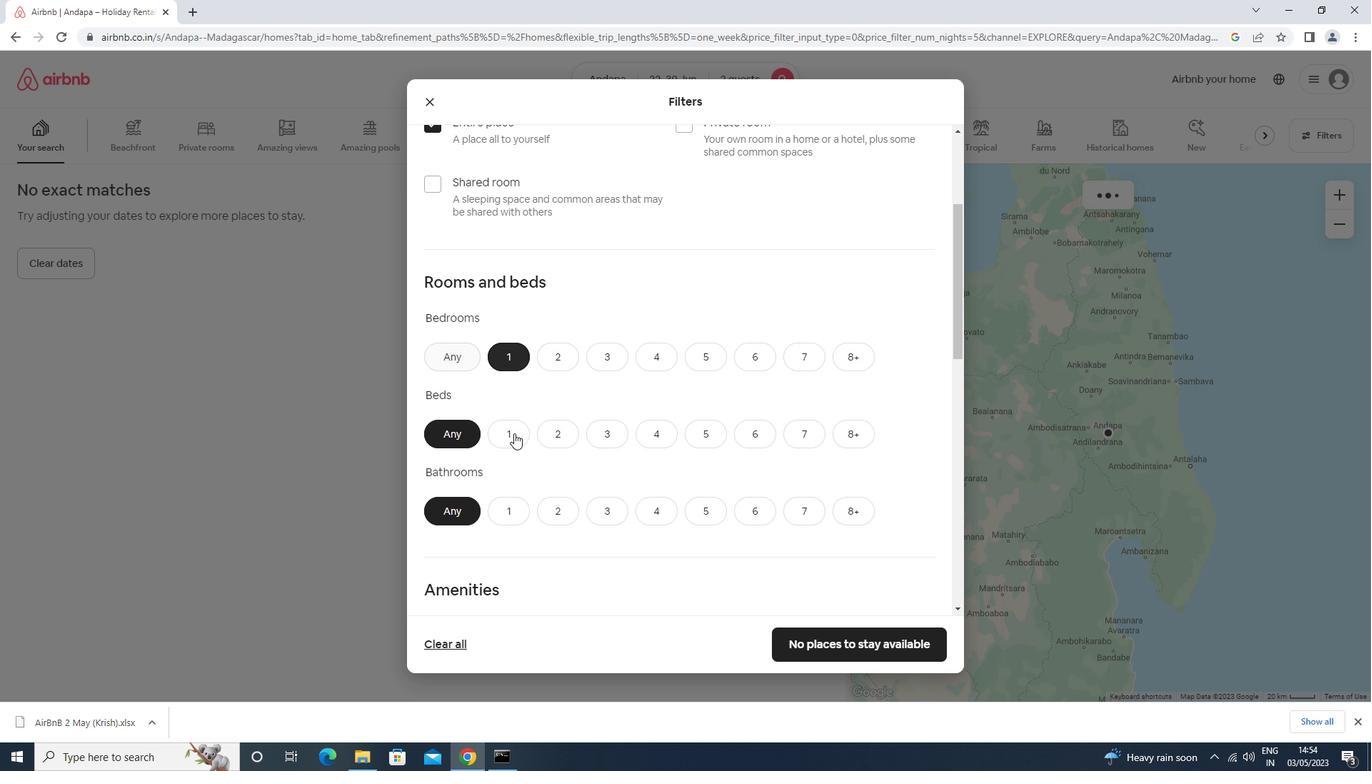 
Action: Mouse pressed left at (513, 434)
Screenshot: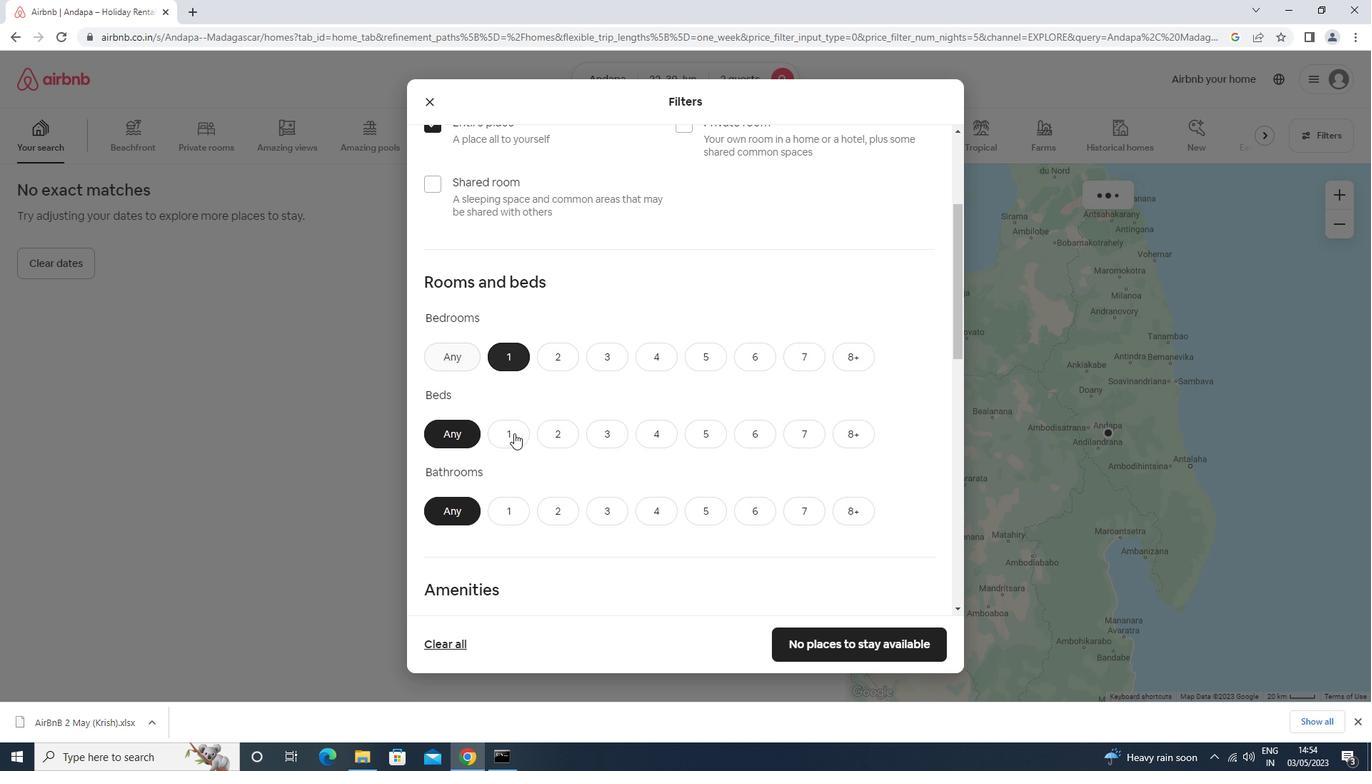 
Action: Mouse moved to (512, 513)
Screenshot: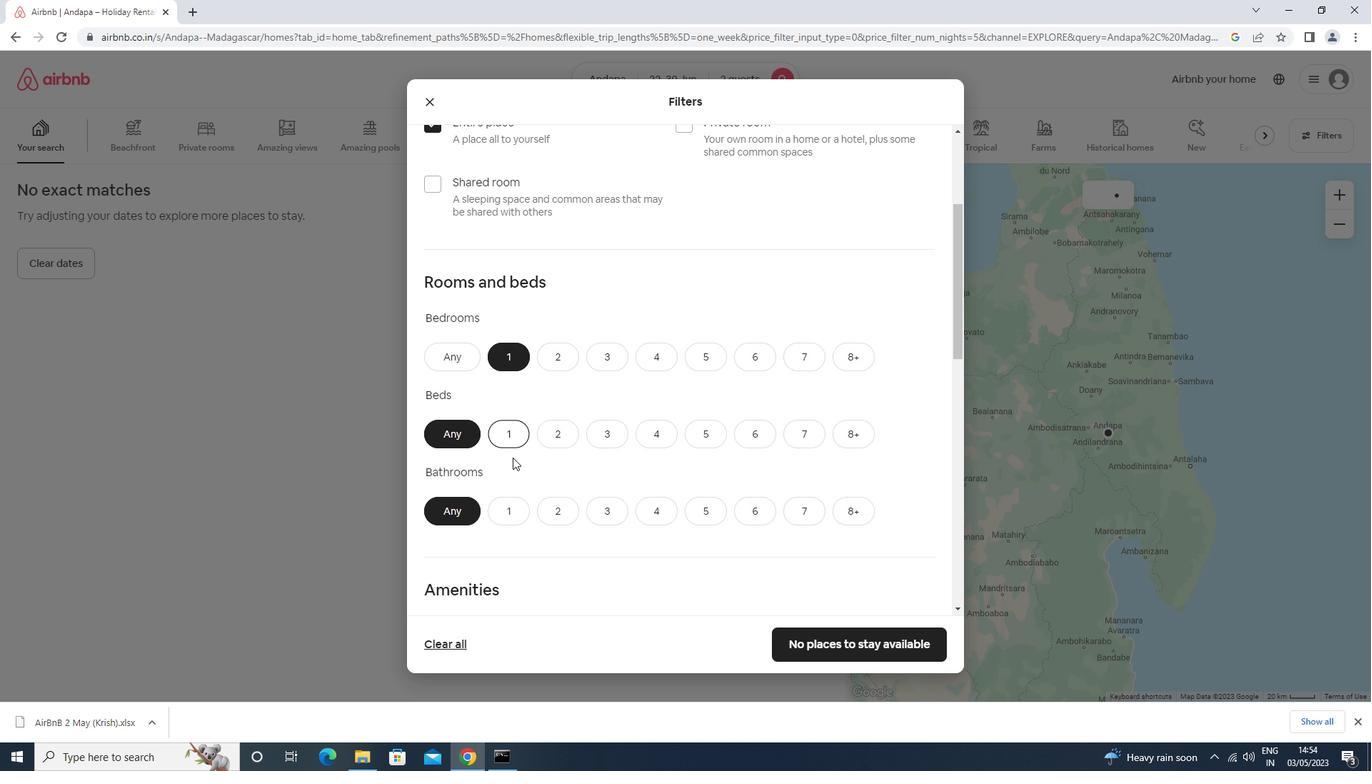 
Action: Mouse pressed left at (512, 513)
Screenshot: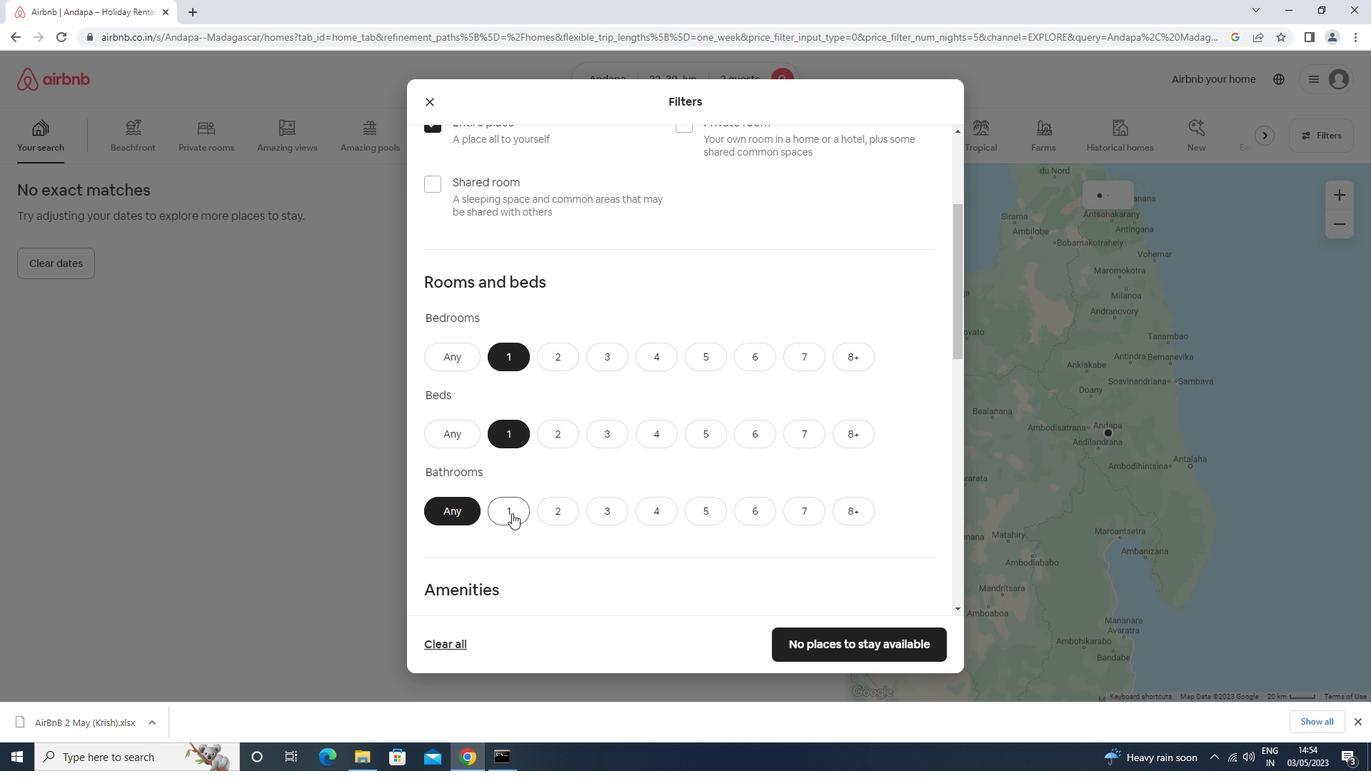 
Action: Mouse moved to (512, 509)
Screenshot: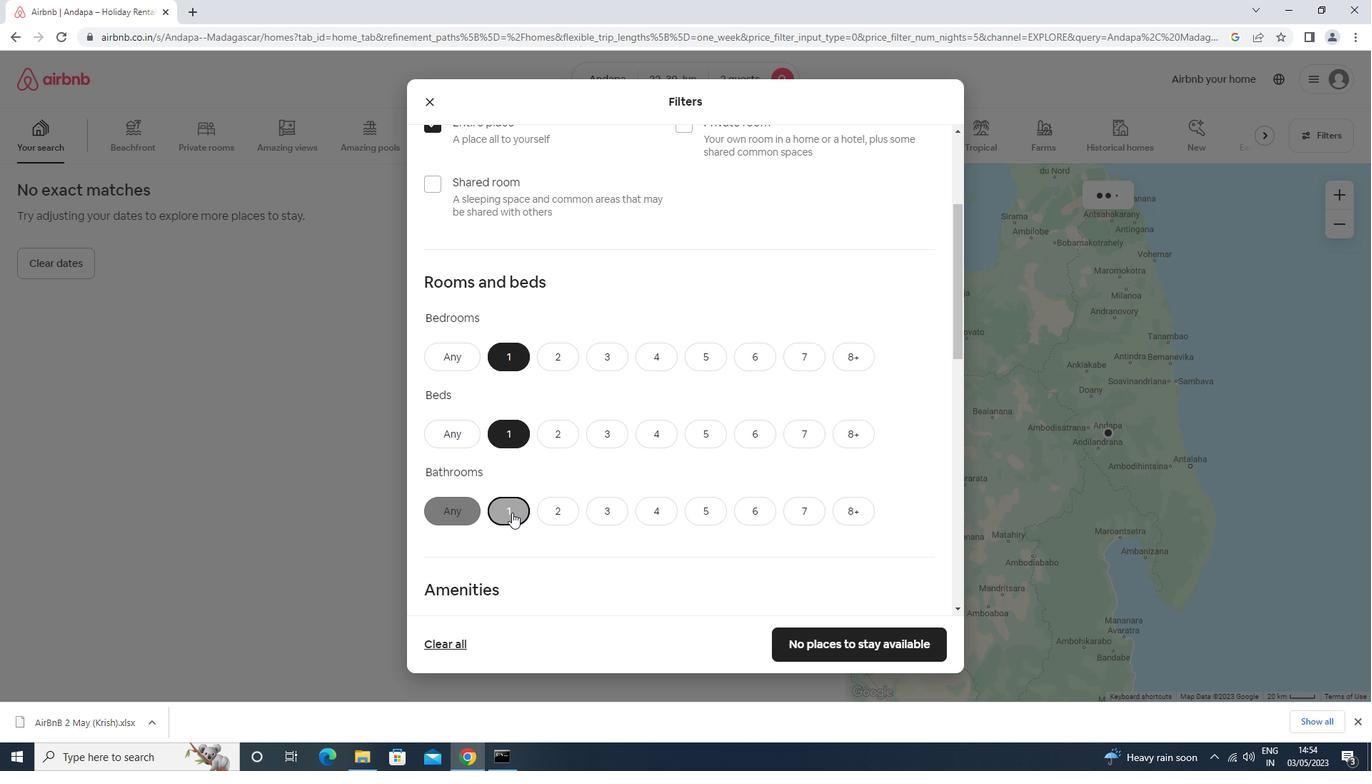
Action: Mouse scrolled (512, 509) with delta (0, 0)
Screenshot: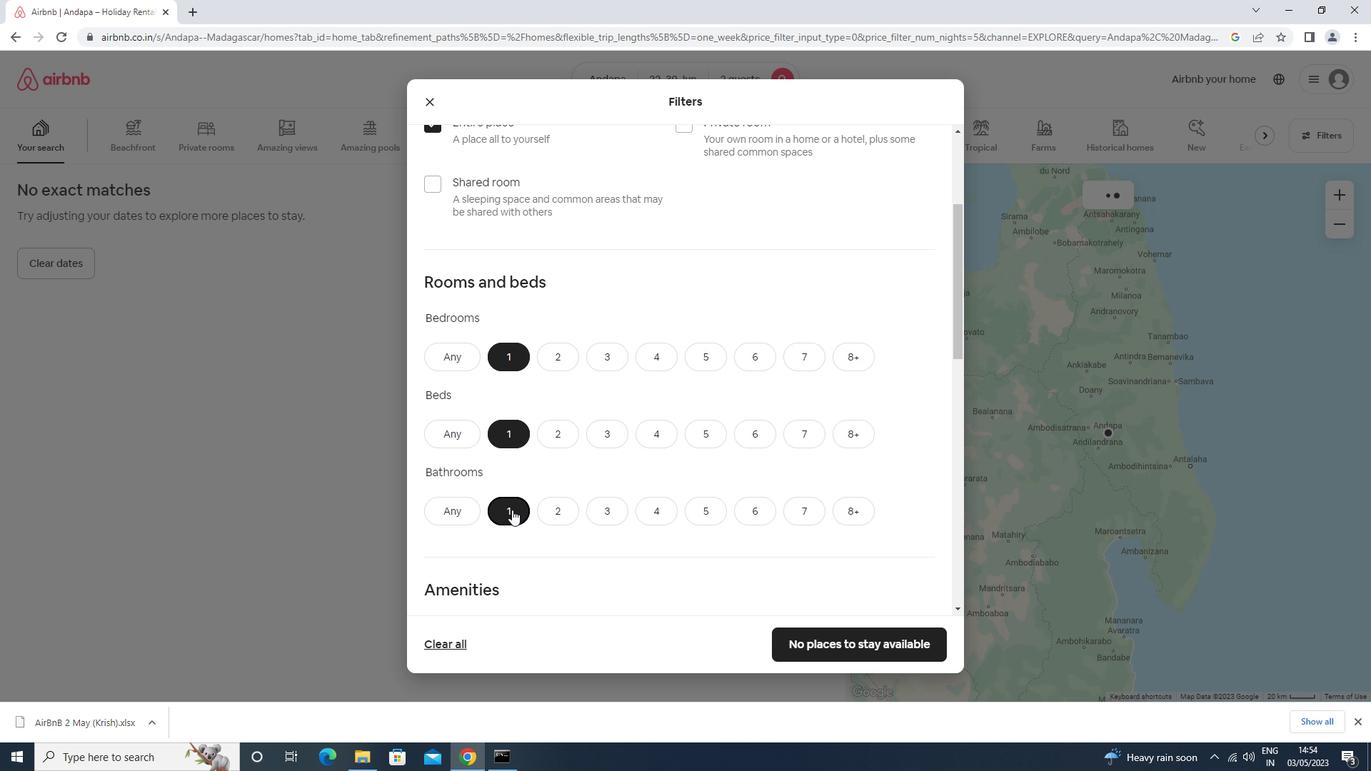
Action: Mouse scrolled (512, 509) with delta (0, 0)
Screenshot: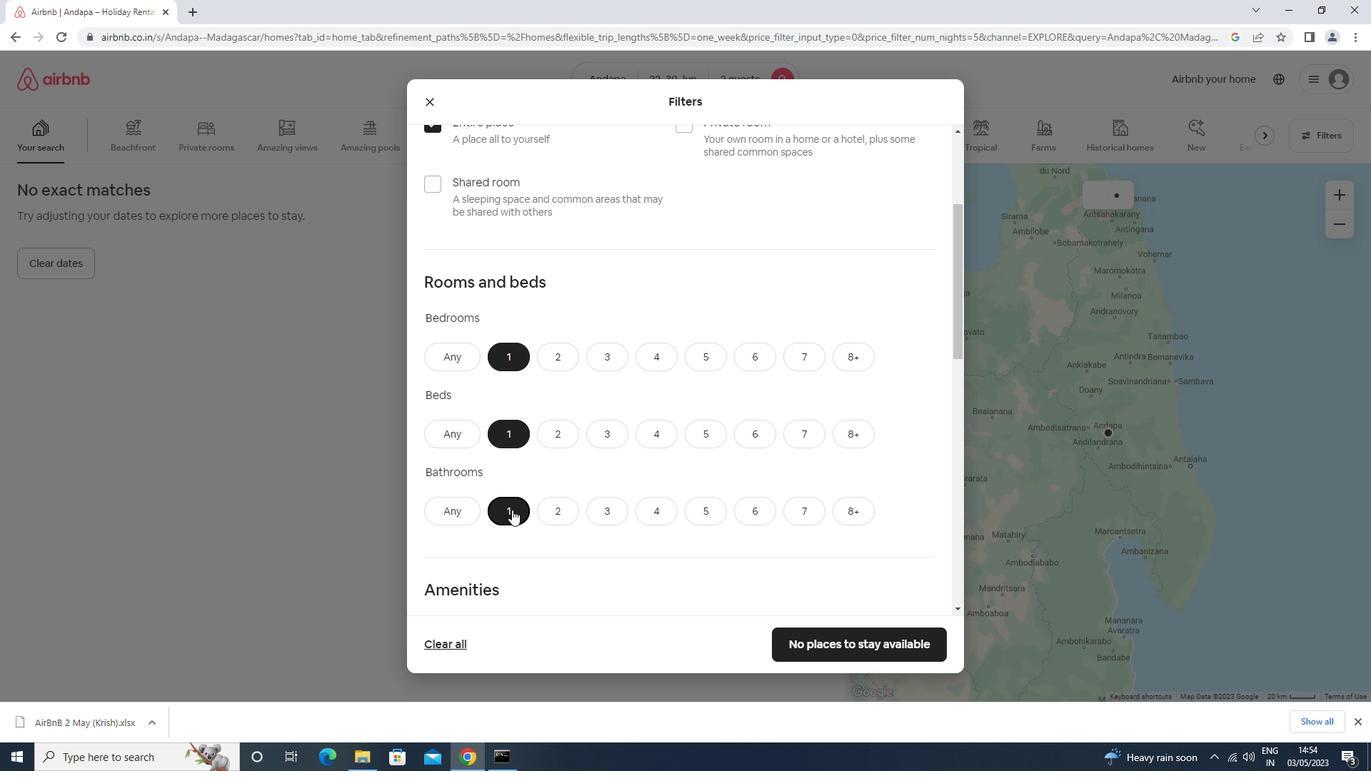 
Action: Mouse scrolled (512, 509) with delta (0, 0)
Screenshot: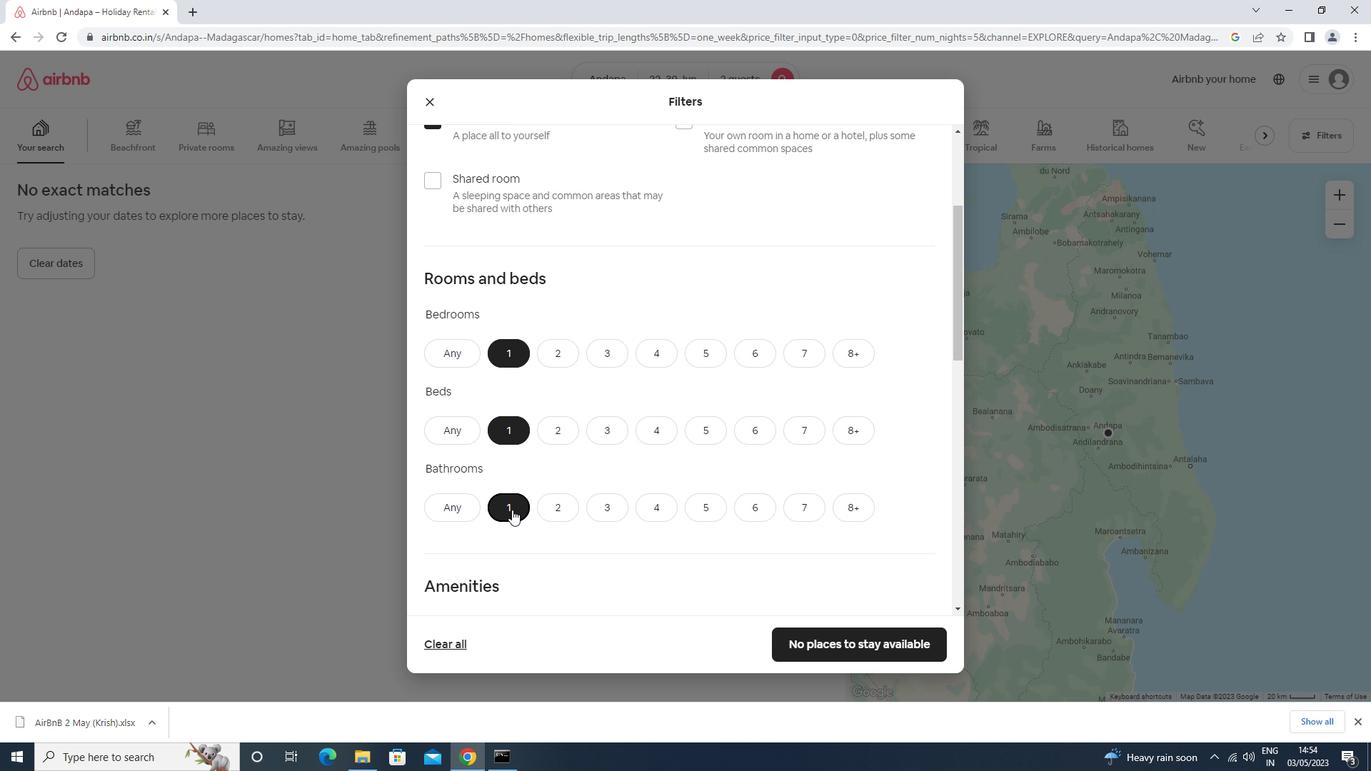 
Action: Mouse moved to (515, 419)
Screenshot: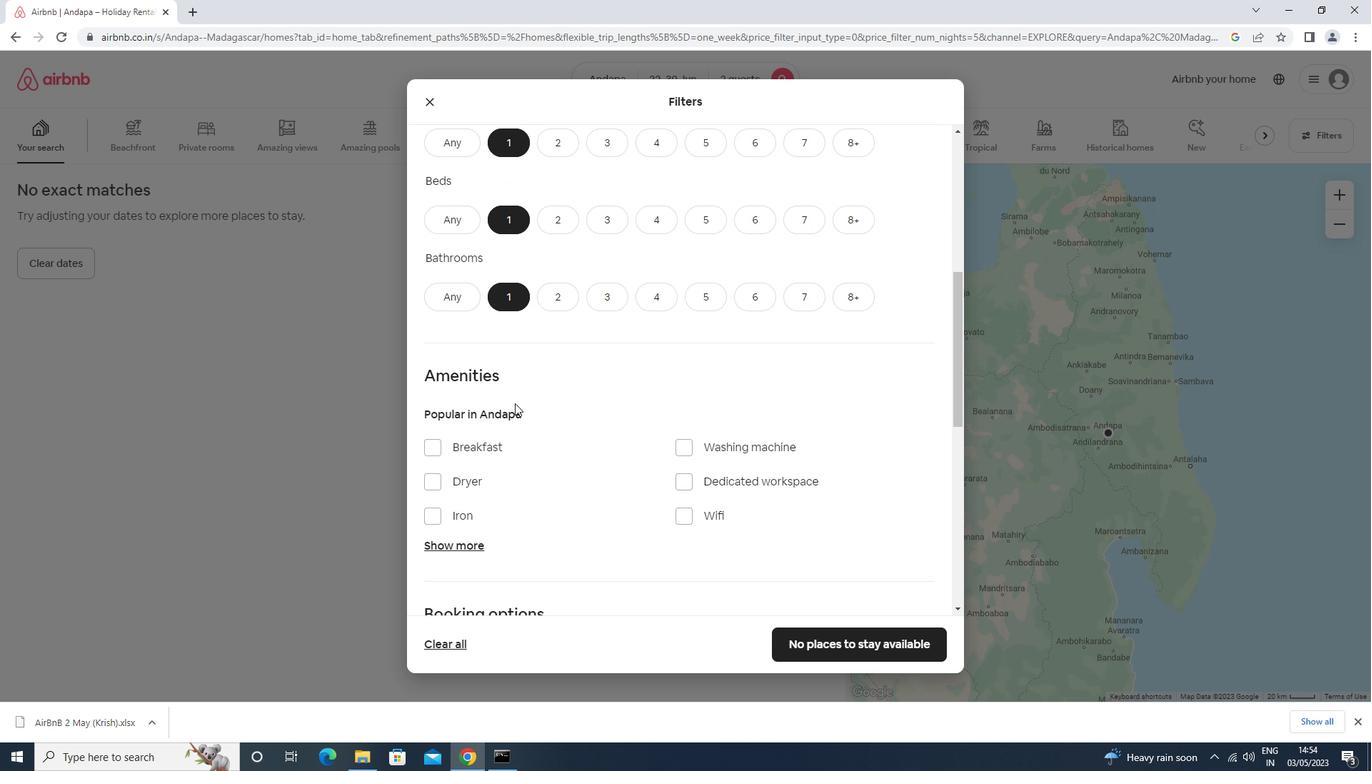 
Action: Mouse scrolled (515, 418) with delta (0, 0)
Screenshot: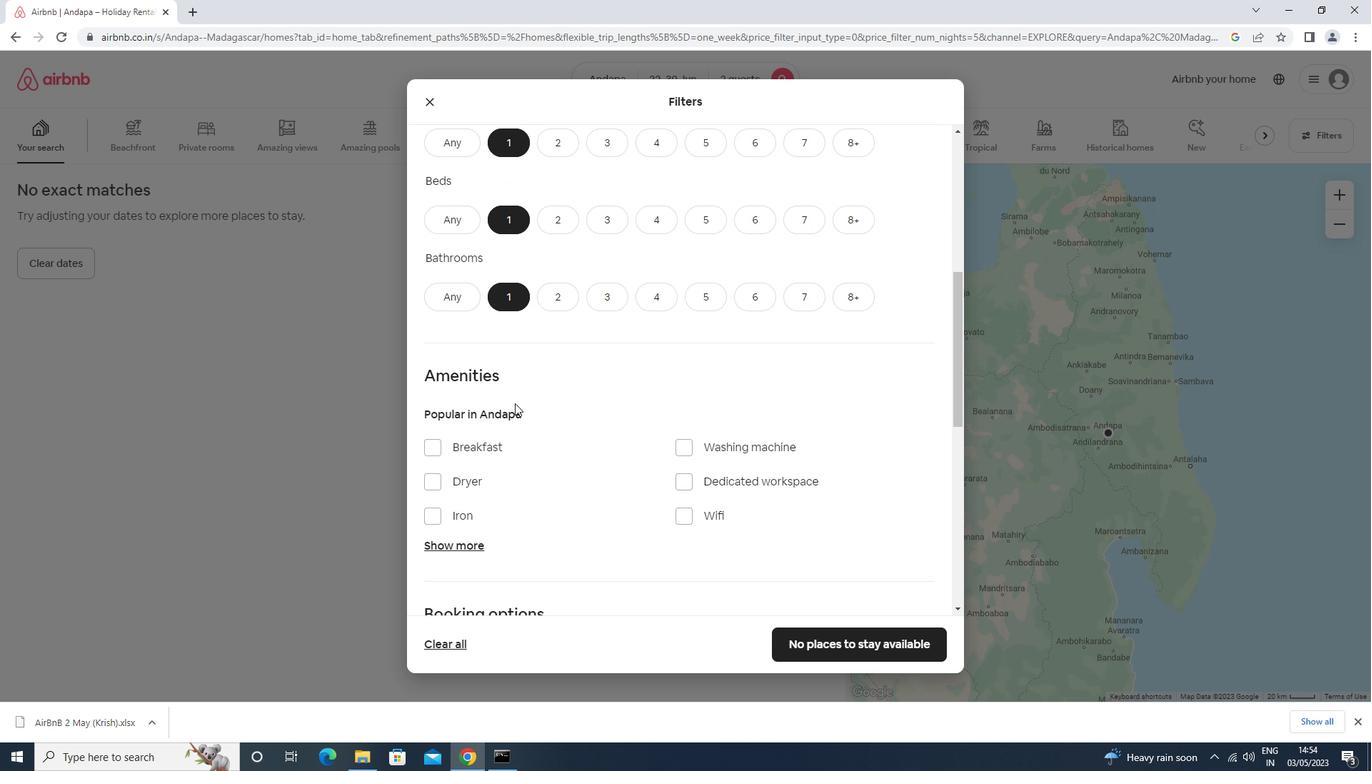 
Action: Mouse moved to (515, 420)
Screenshot: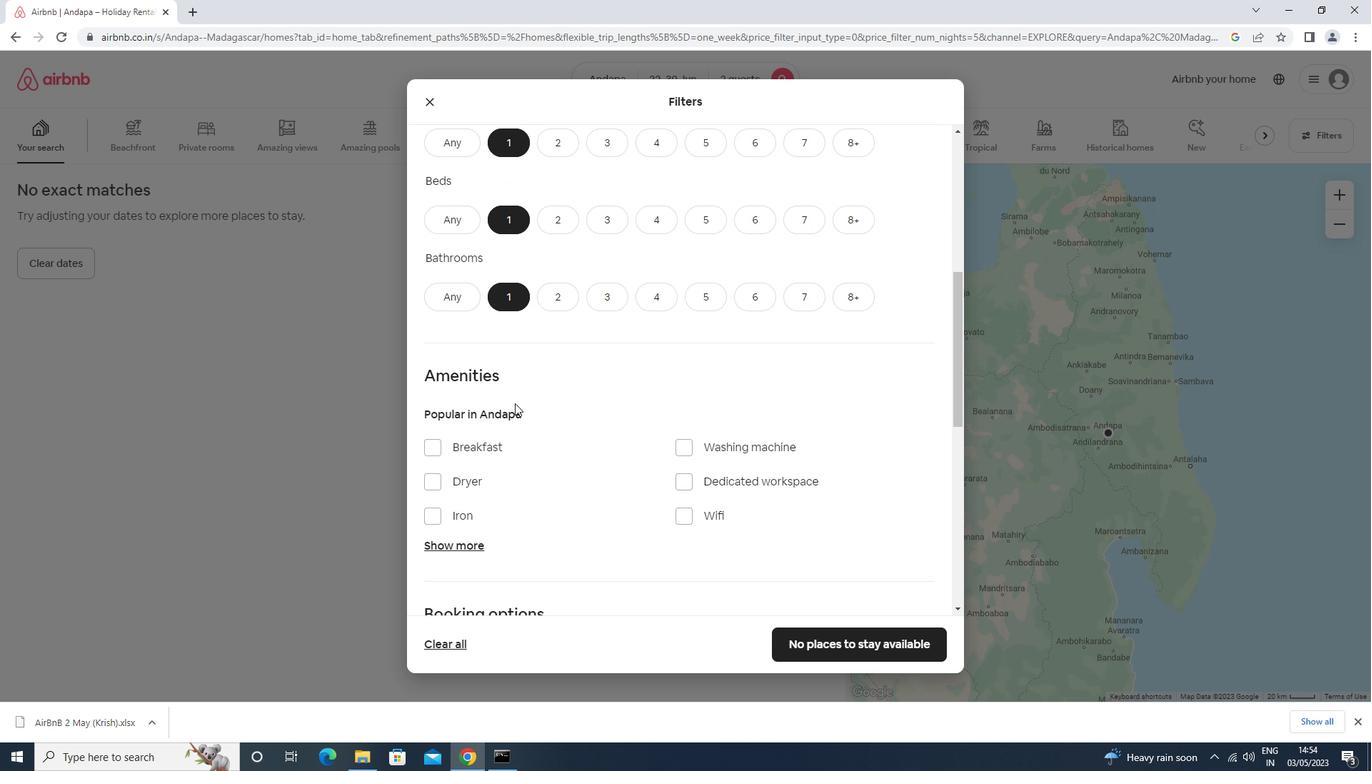 
Action: Mouse scrolled (515, 419) with delta (0, 0)
Screenshot: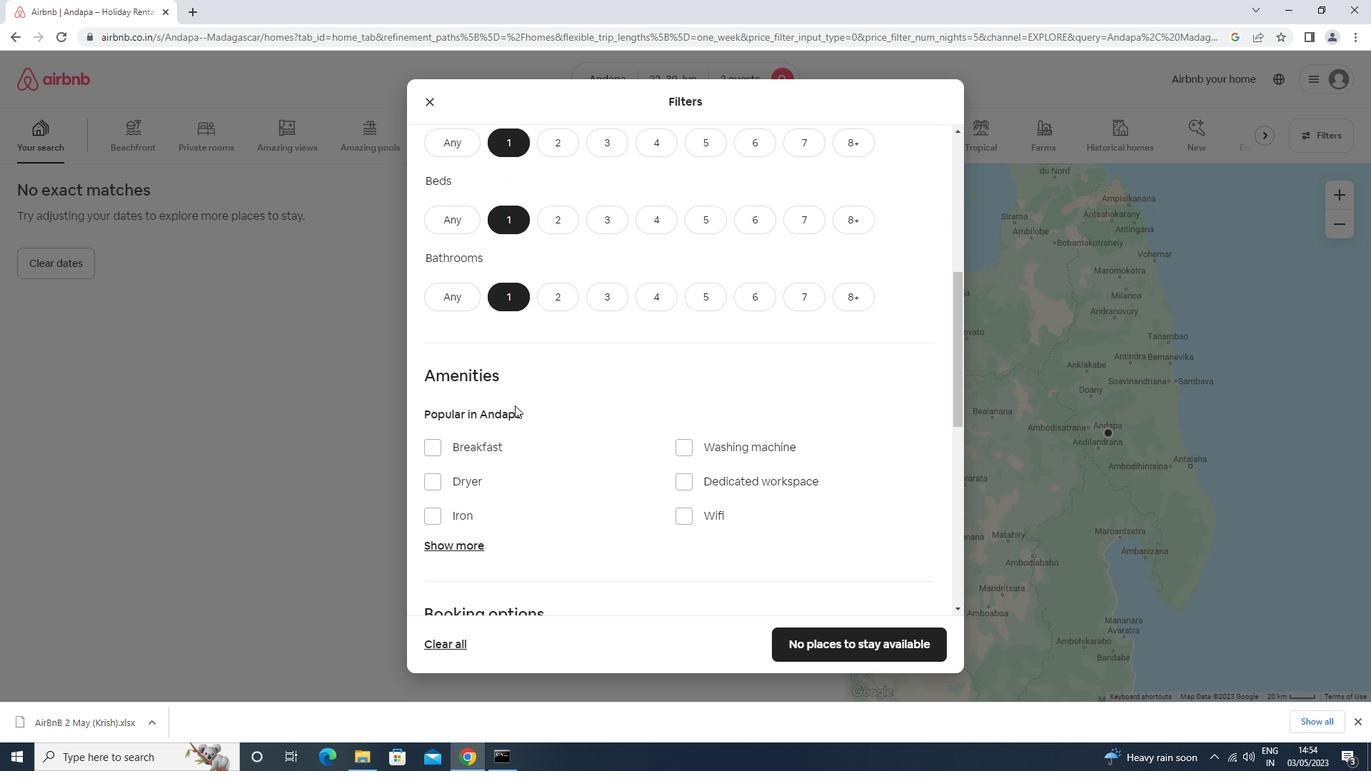 
Action: Mouse moved to (707, 494)
Screenshot: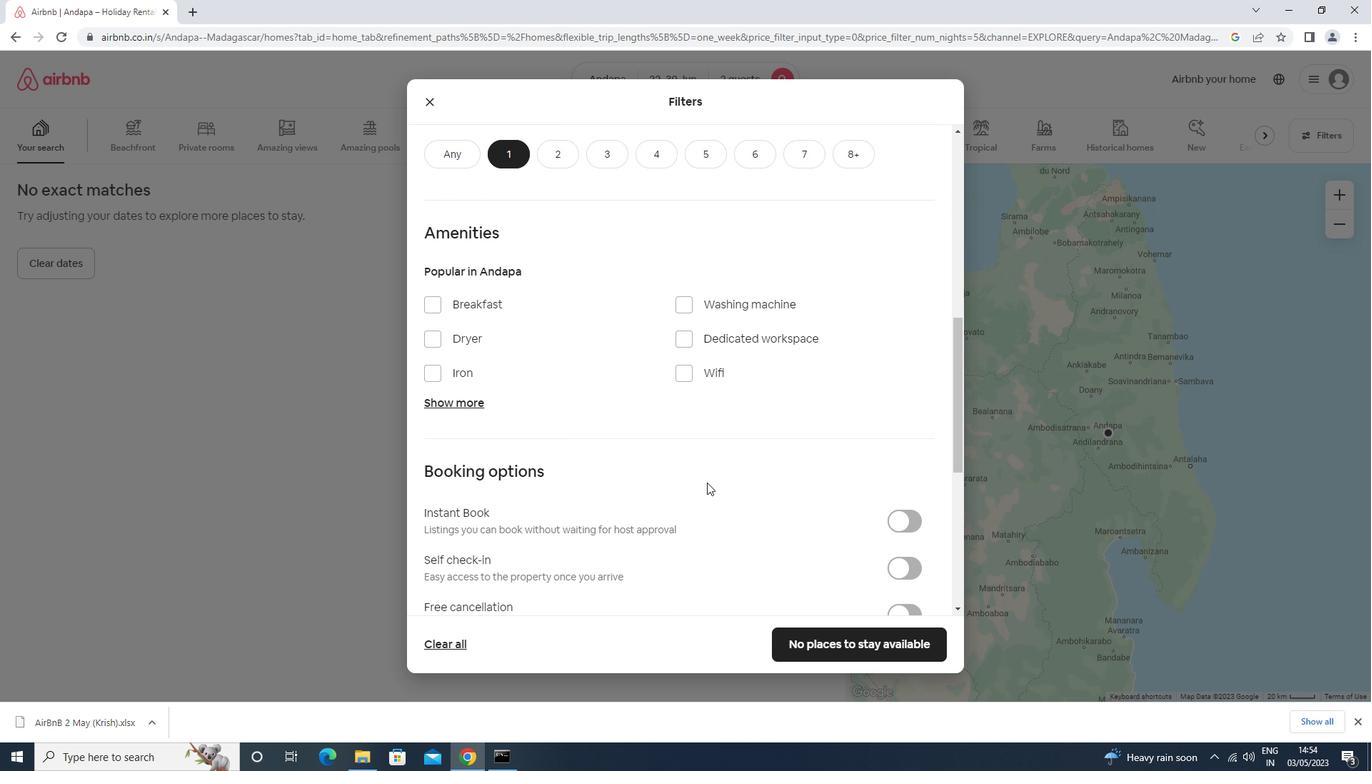 
Action: Mouse scrolled (707, 494) with delta (0, 0)
Screenshot: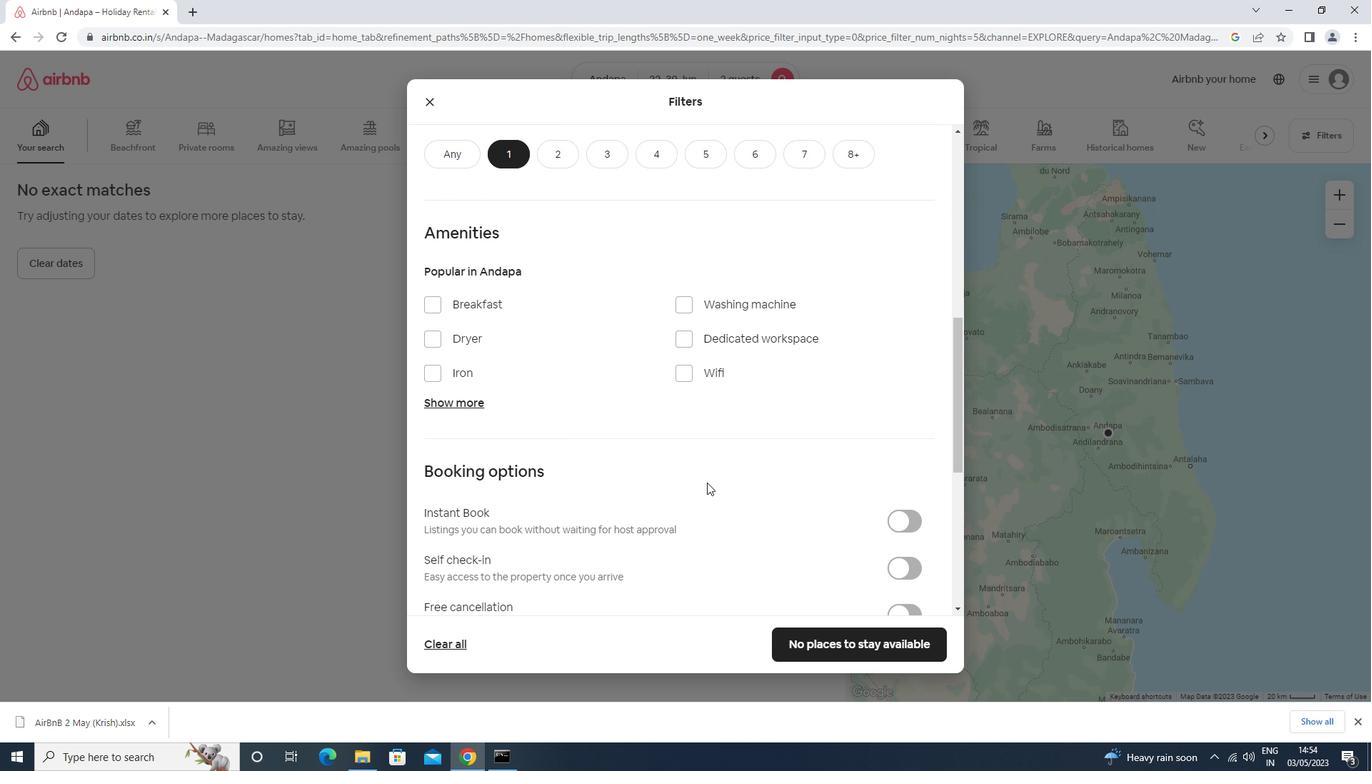 
Action: Mouse moved to (707, 498)
Screenshot: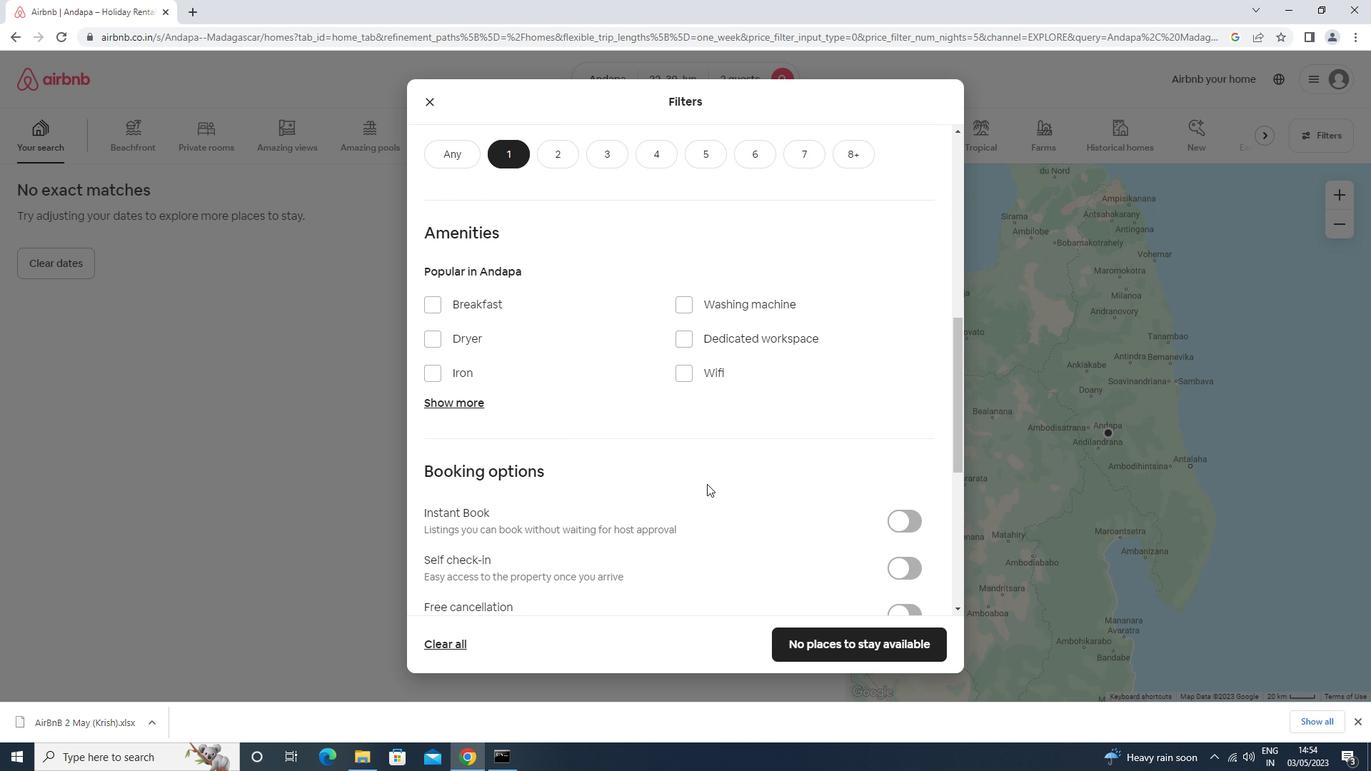 
Action: Mouse scrolled (707, 497) with delta (0, 0)
Screenshot: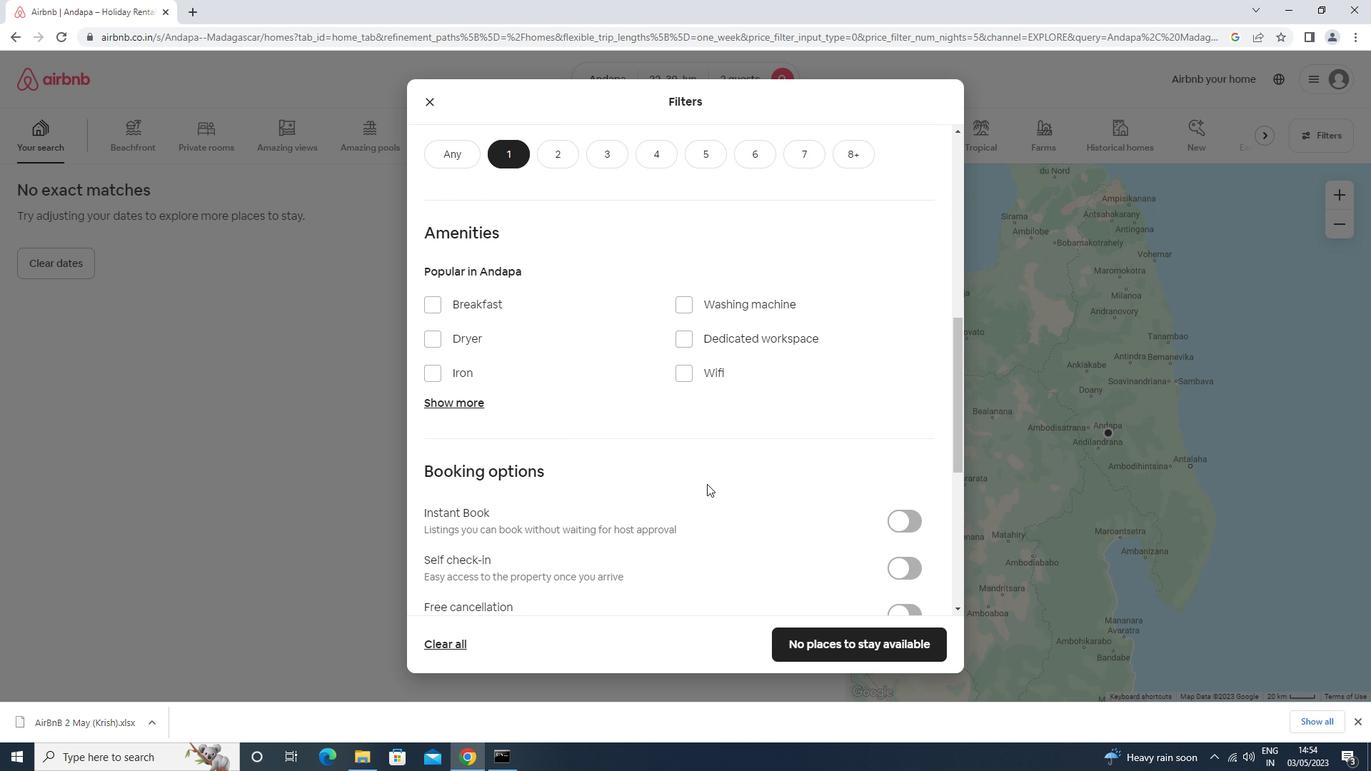 
Action: Mouse moved to (893, 421)
Screenshot: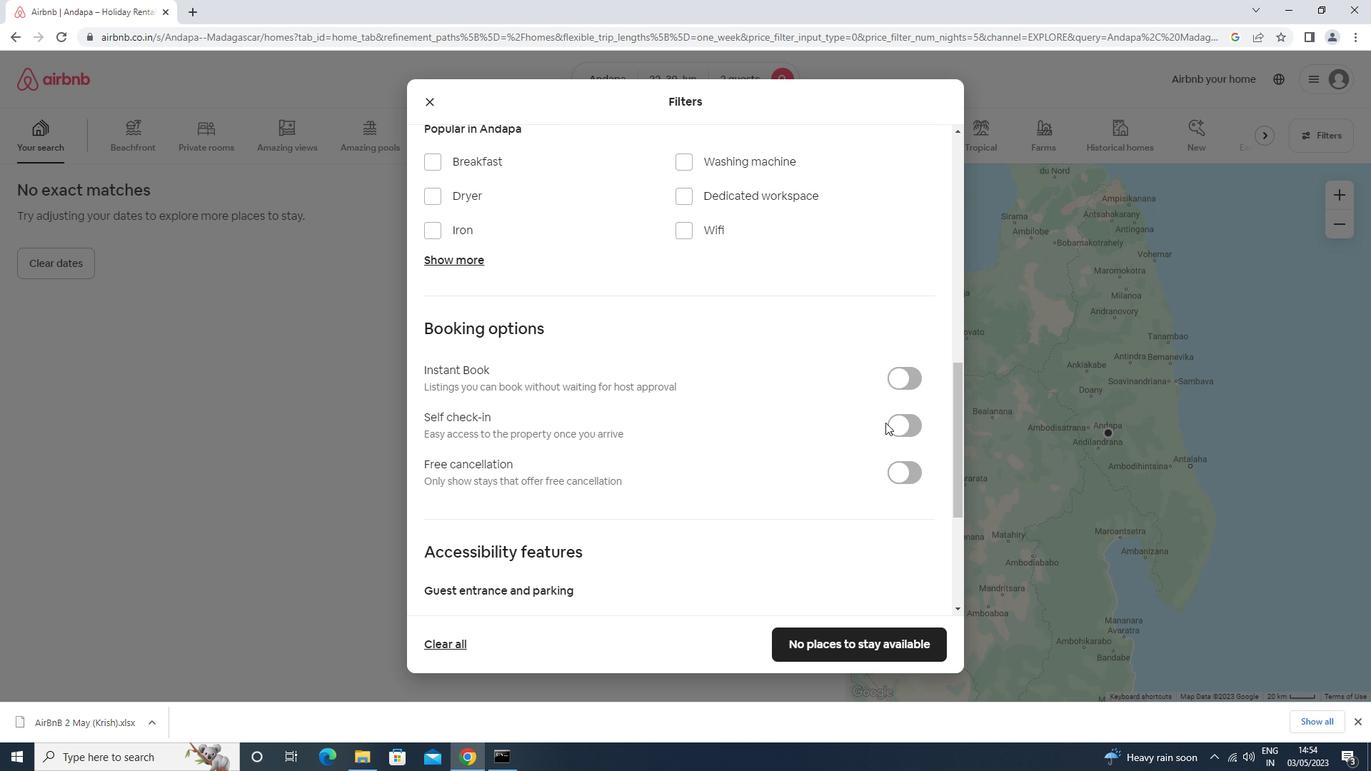 
Action: Mouse pressed left at (893, 421)
Screenshot: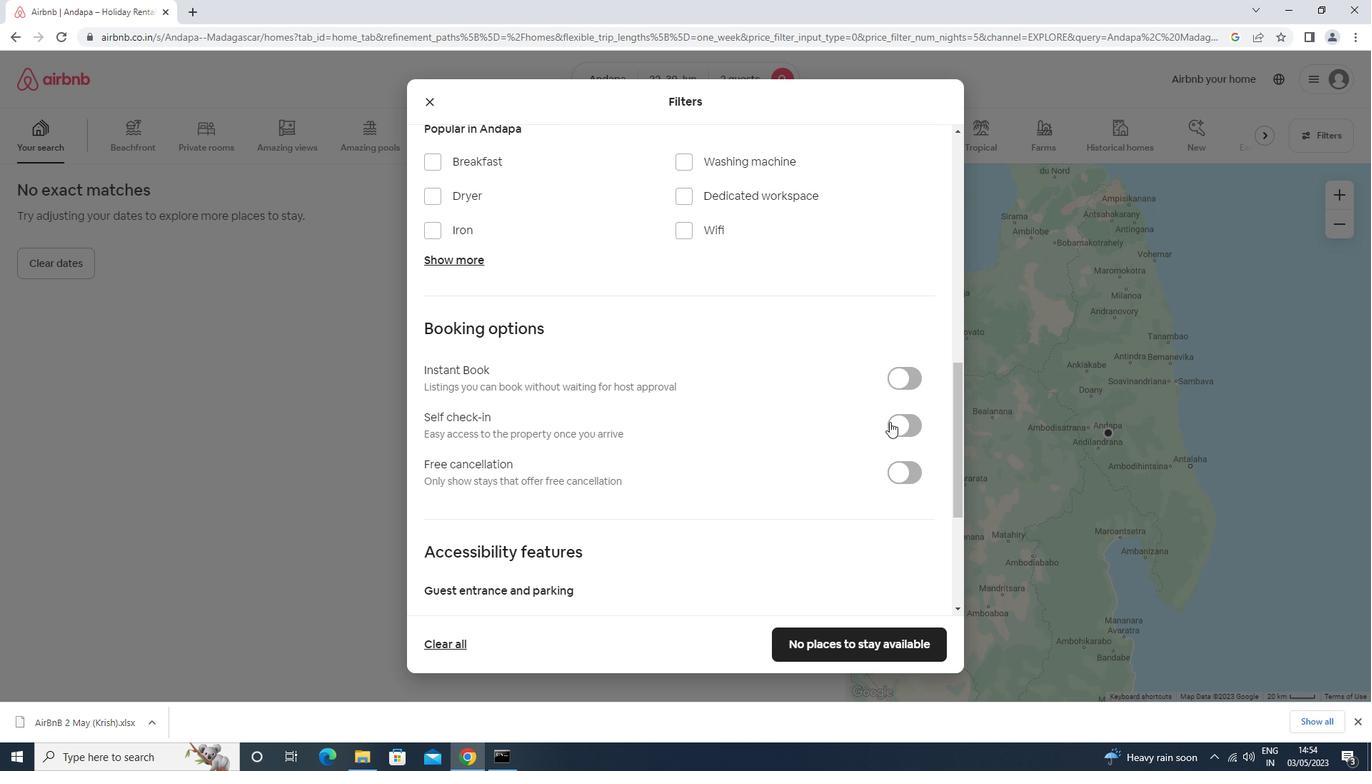 
Action: Mouse moved to (852, 434)
Screenshot: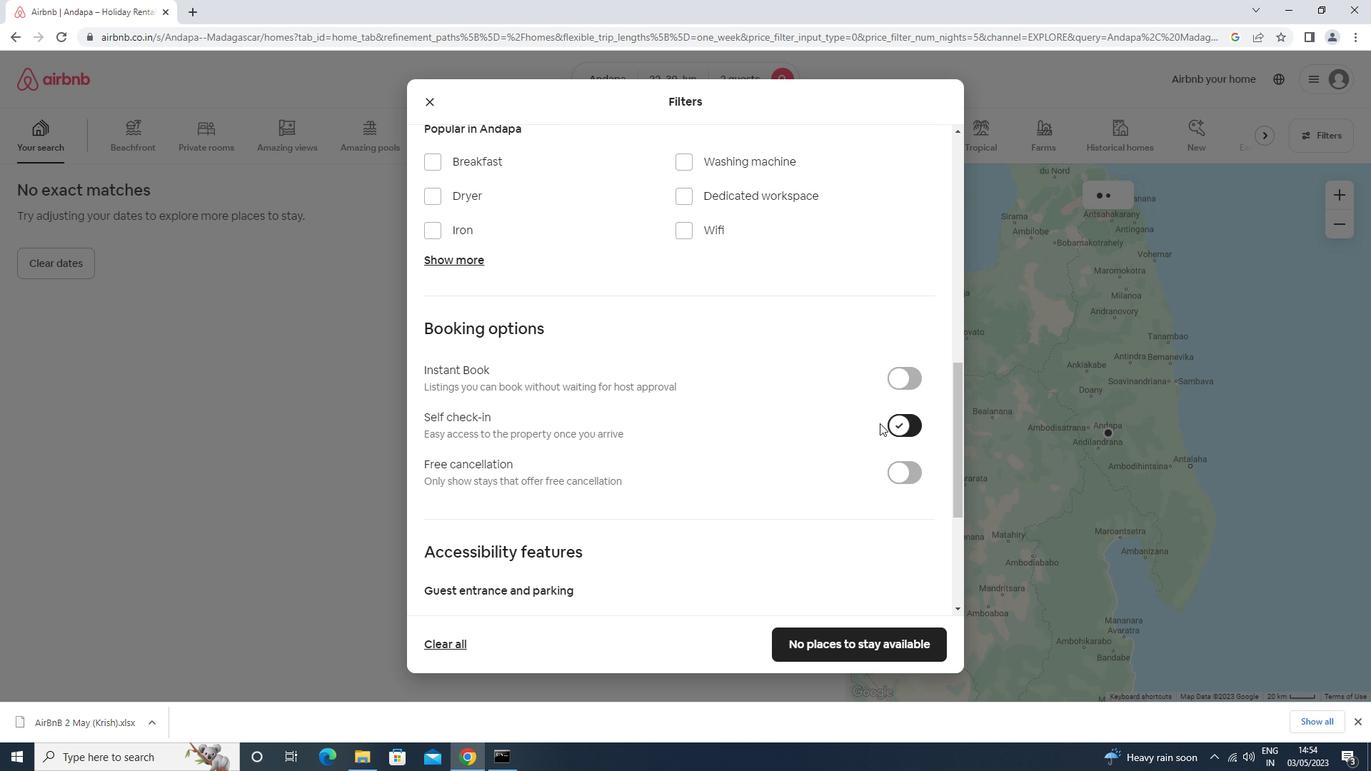 
Action: Mouse scrolled (852, 434) with delta (0, 0)
Screenshot: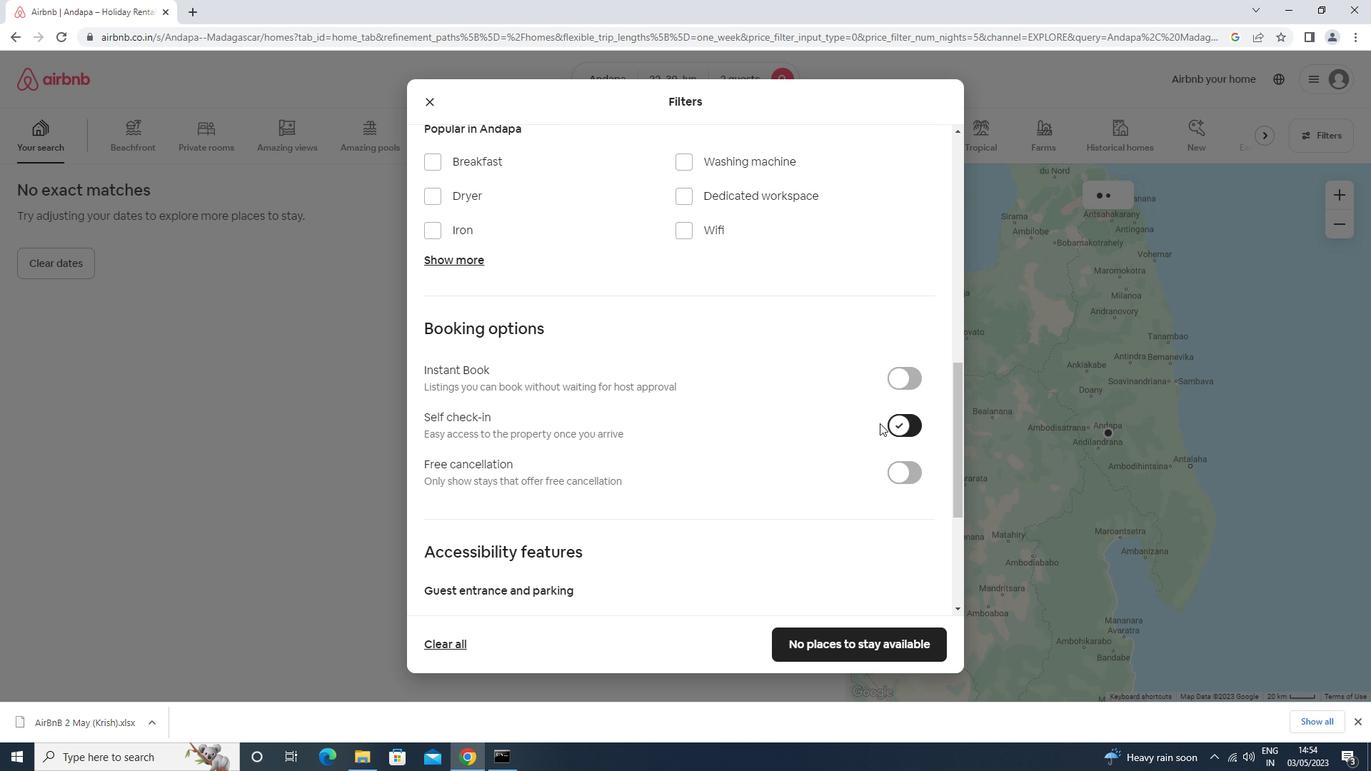 
Action: Mouse moved to (850, 437)
Screenshot: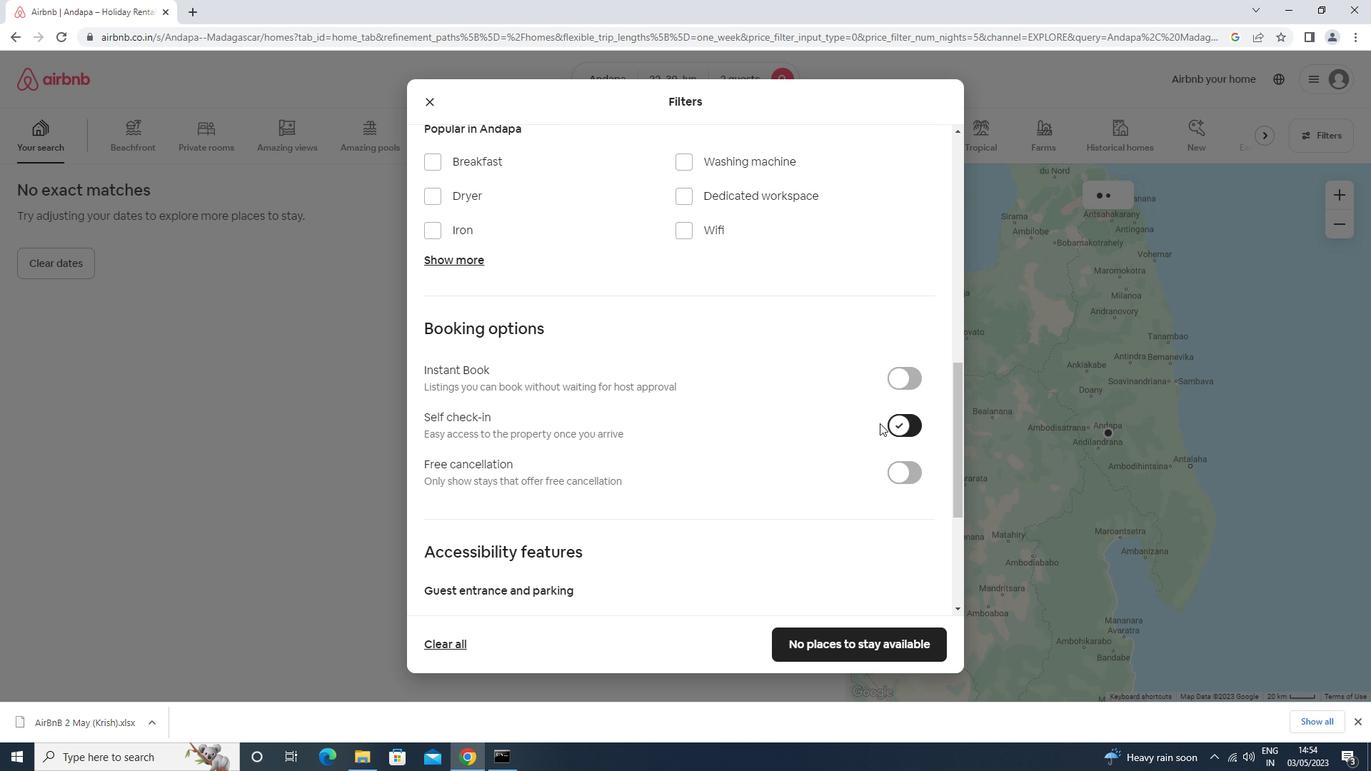 
Action: Mouse scrolled (850, 437) with delta (0, 0)
Screenshot: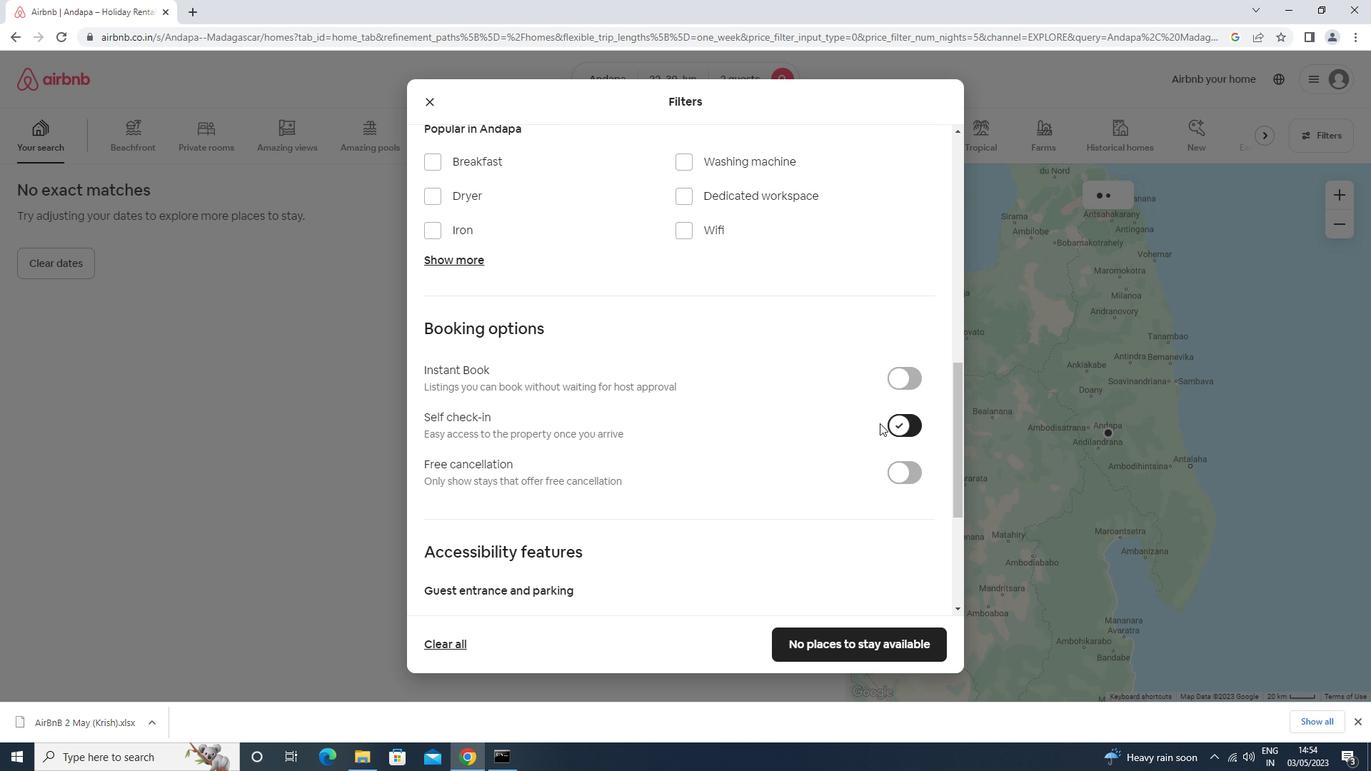
Action: Mouse moved to (849, 437)
Screenshot: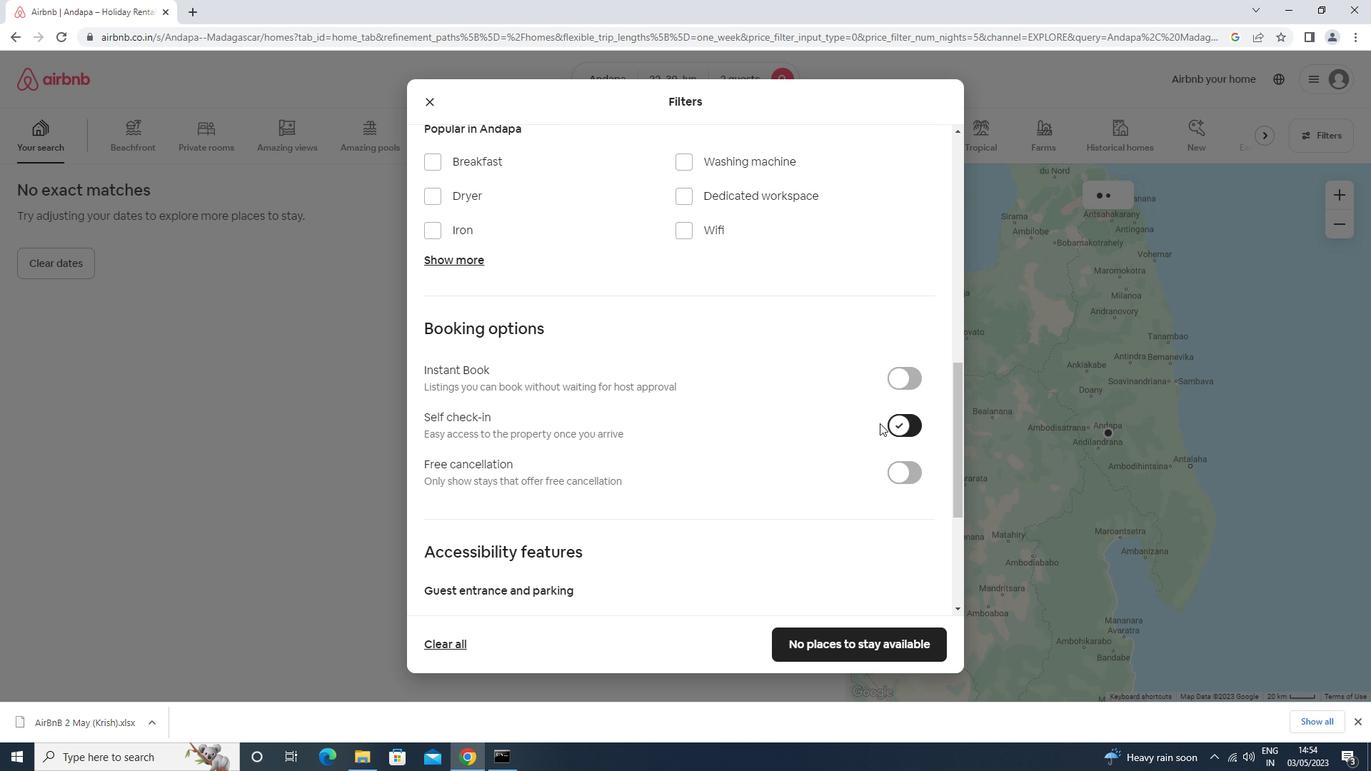 
Action: Mouse scrolled (849, 437) with delta (0, 0)
Screenshot: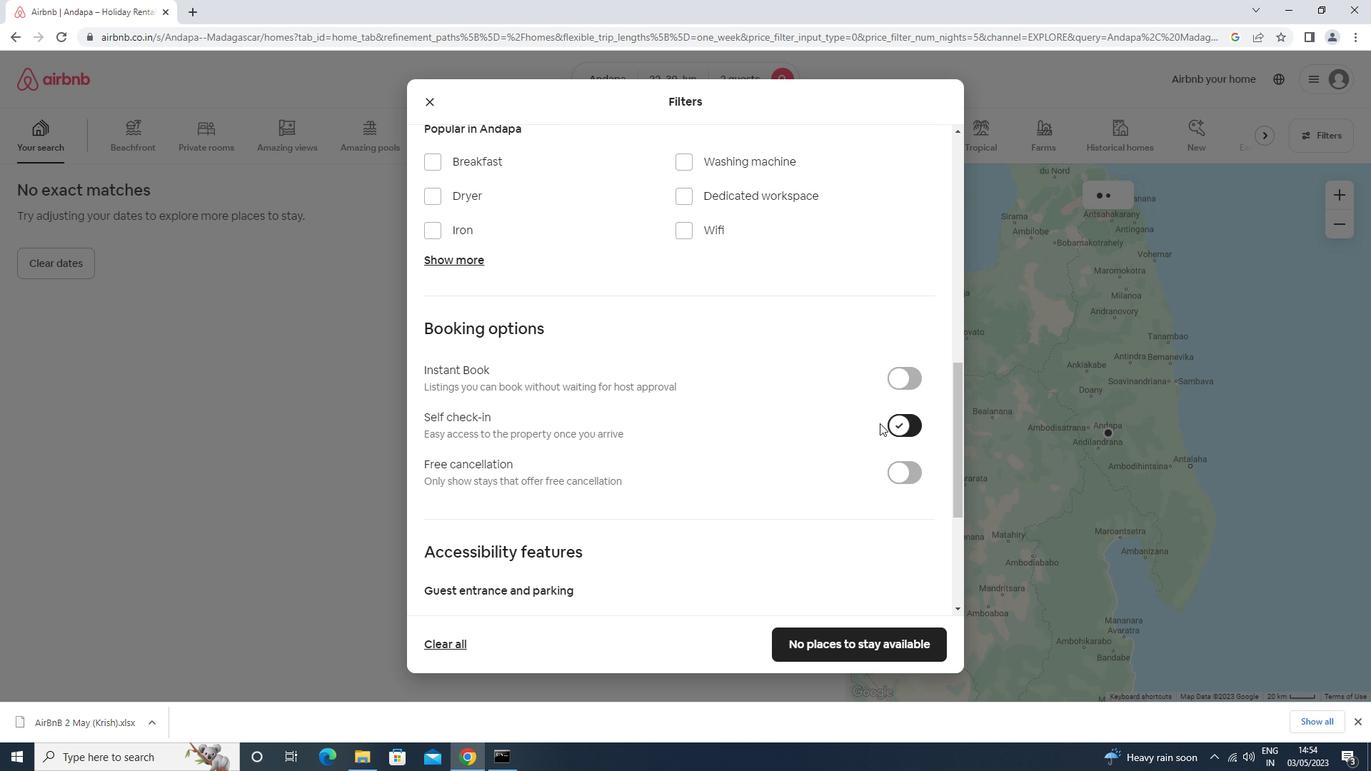 
Action: Mouse moved to (849, 438)
Screenshot: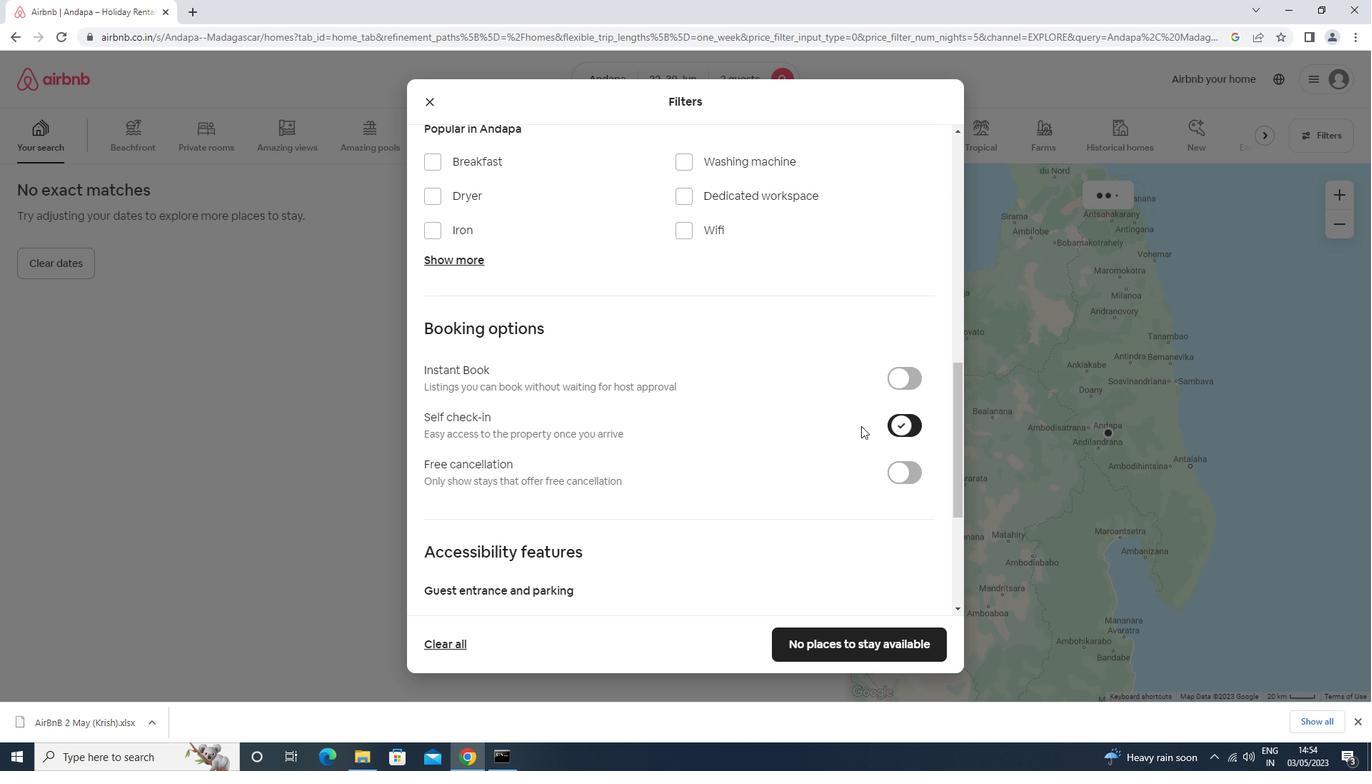 
Action: Mouse scrolled (849, 437) with delta (0, 0)
Screenshot: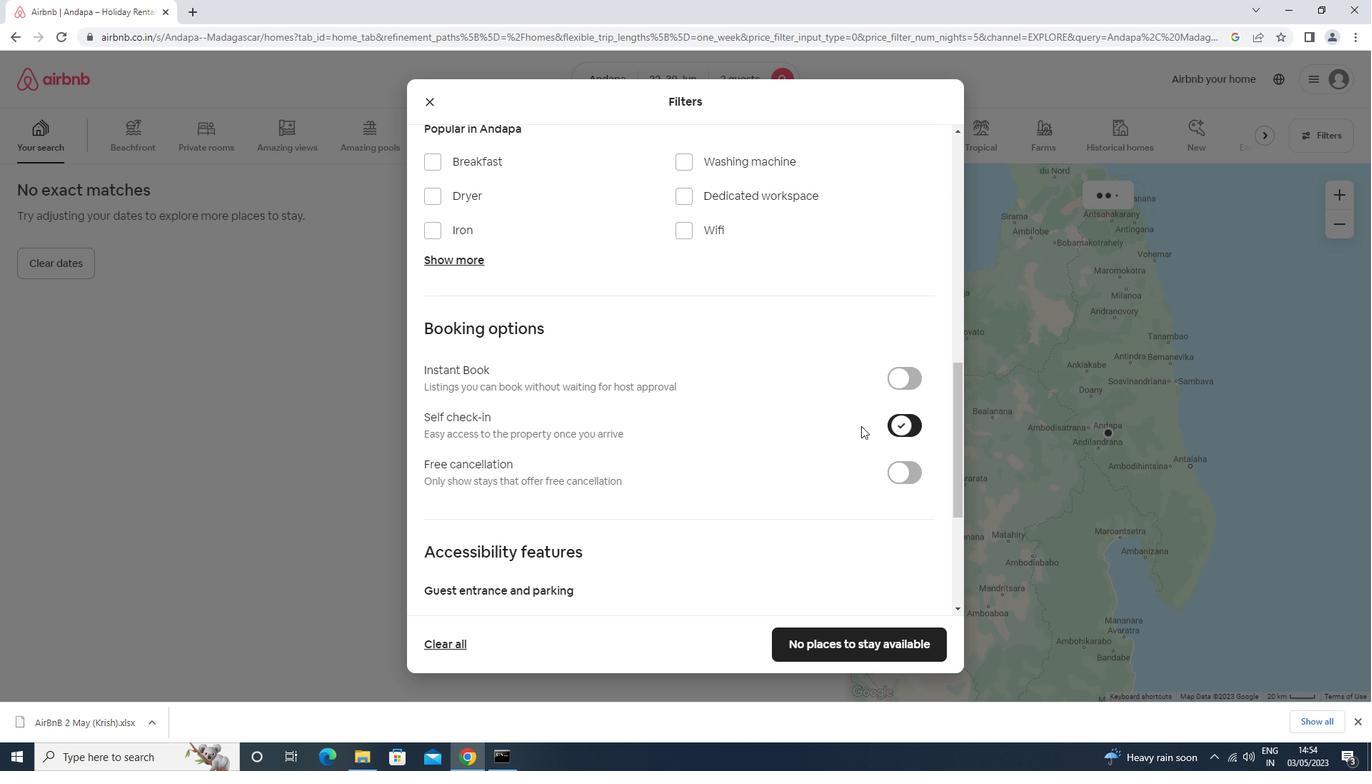 
Action: Mouse scrolled (849, 437) with delta (0, 0)
Screenshot: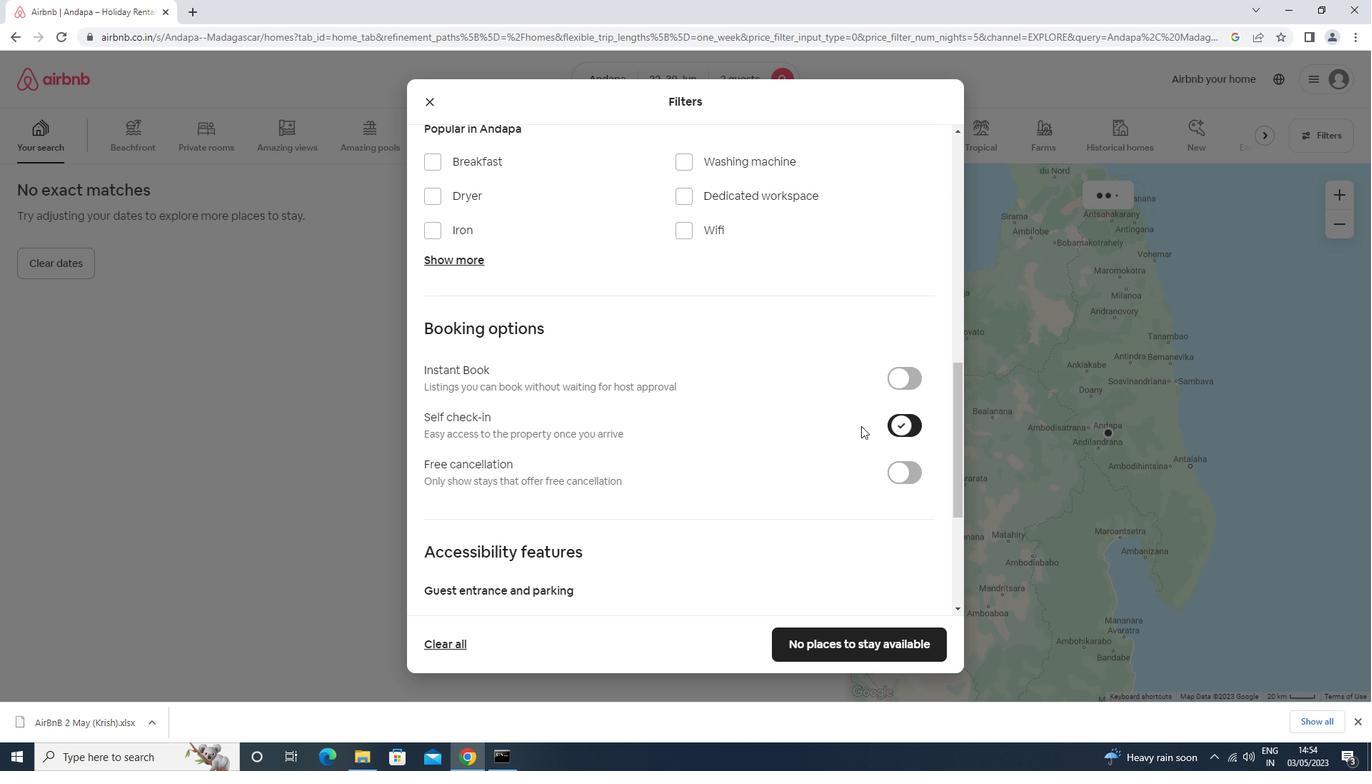 
Action: Mouse moved to (848, 439)
Screenshot: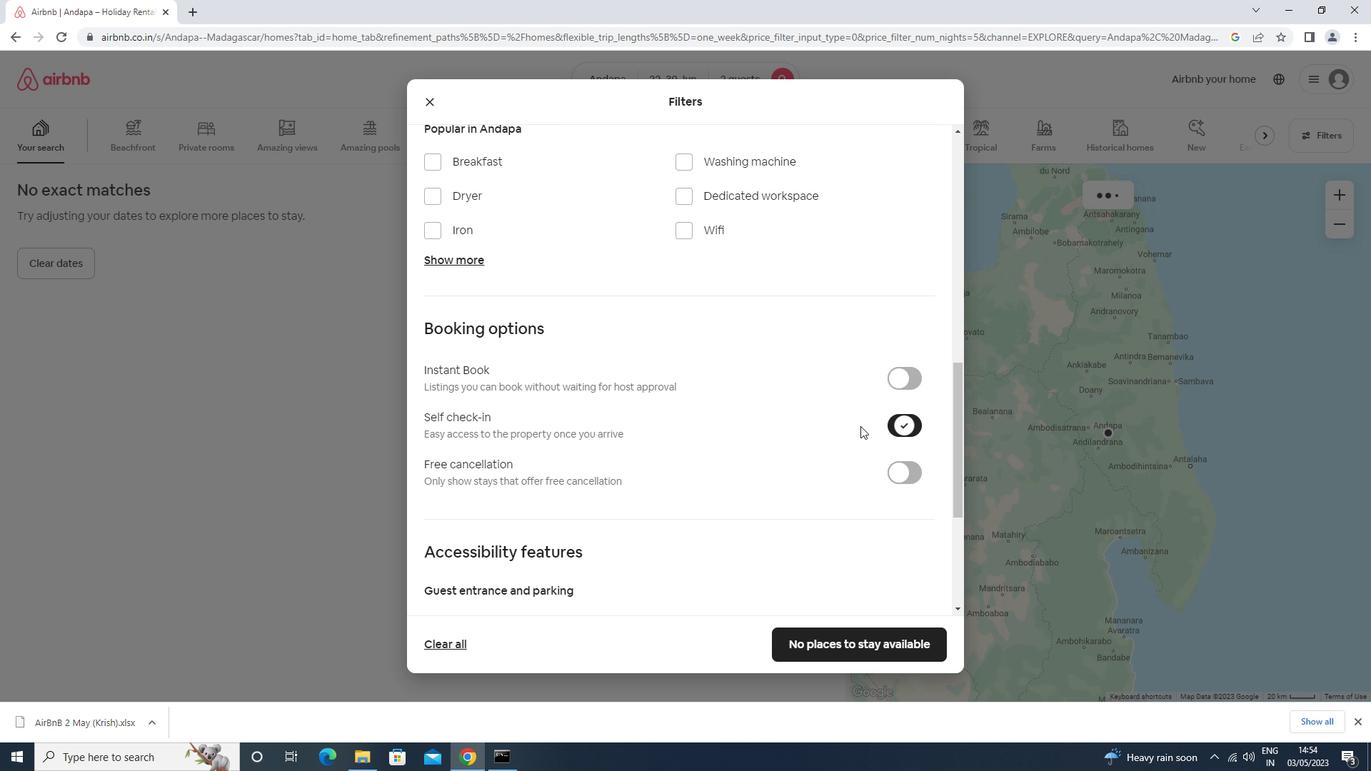
Action: Mouse scrolled (848, 439) with delta (0, 0)
Screenshot: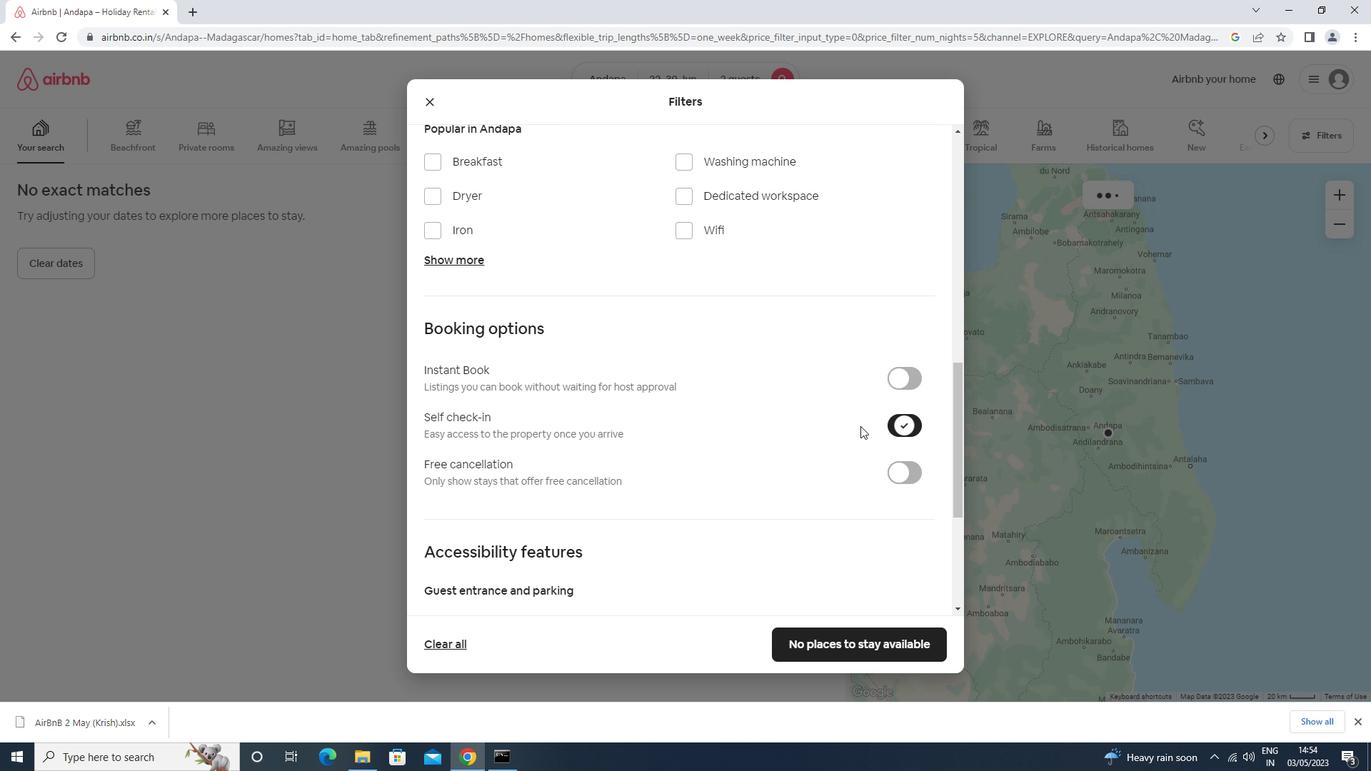 
Action: Mouse moved to (842, 641)
Screenshot: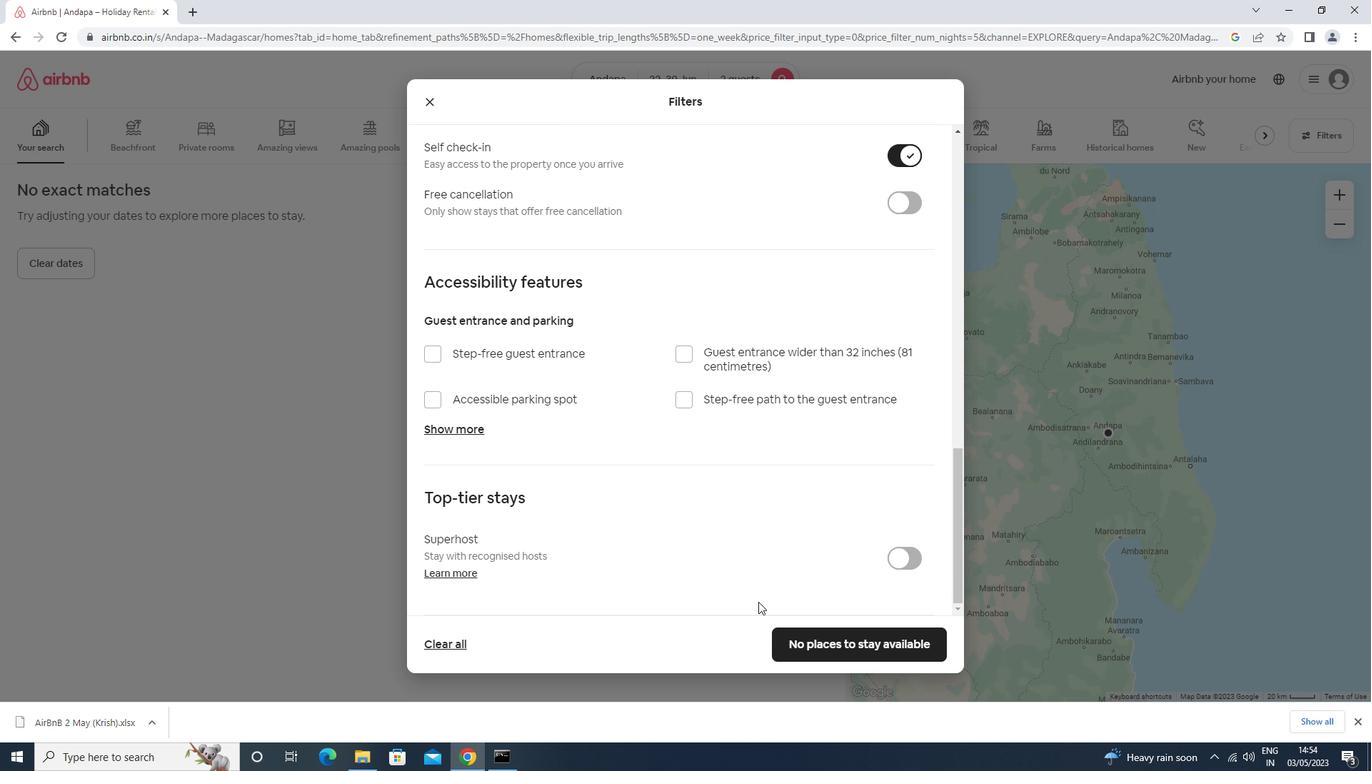 
Action: Mouse pressed left at (842, 641)
Screenshot: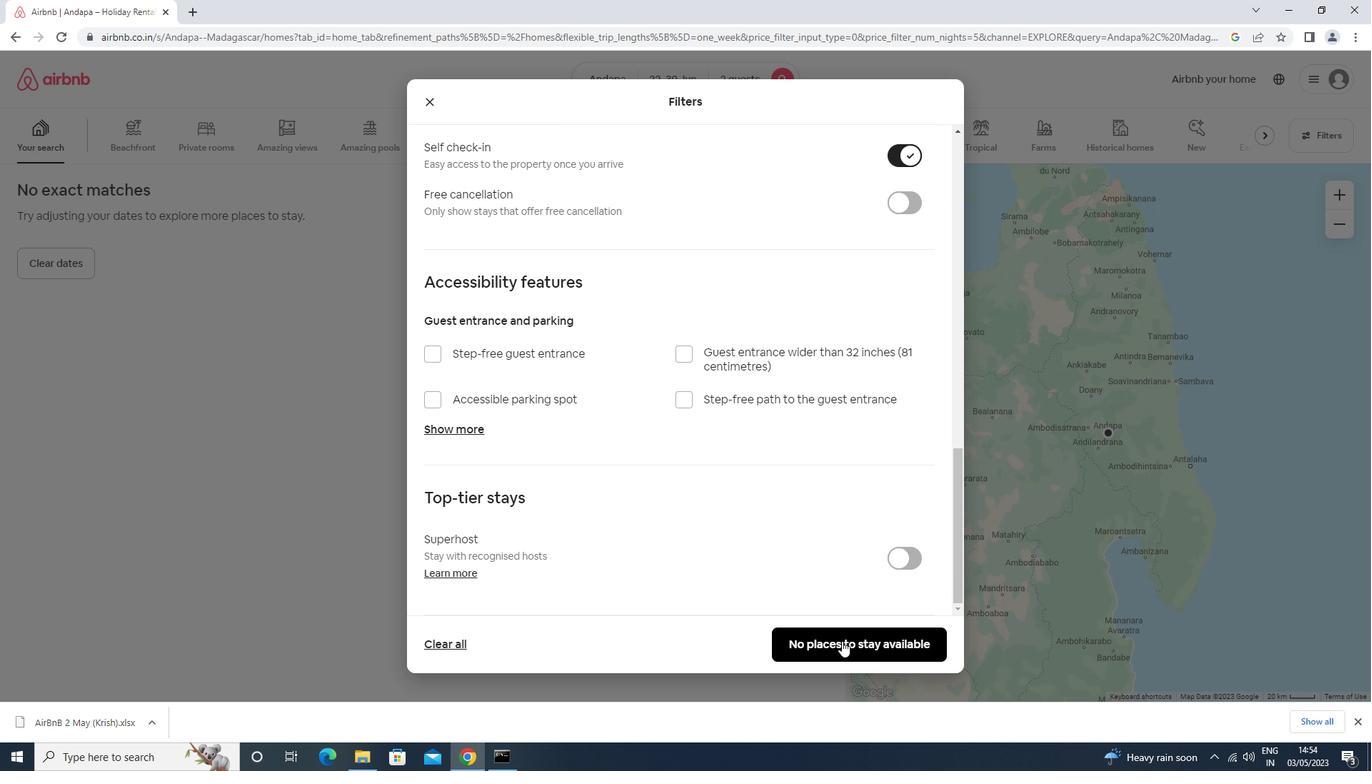 
